 Task: Find connections with filter location Pedreira with filter topic #innovationwith filter profile language German with filter current company H.G. Infra Engineering Limited with filter school Ramnarain Ruia College - Mumbai with filter industry Solar Electric Power Generation with filter service category Property Management with filter keywords title Mental Health Counselor
Action: Mouse moved to (221, 307)
Screenshot: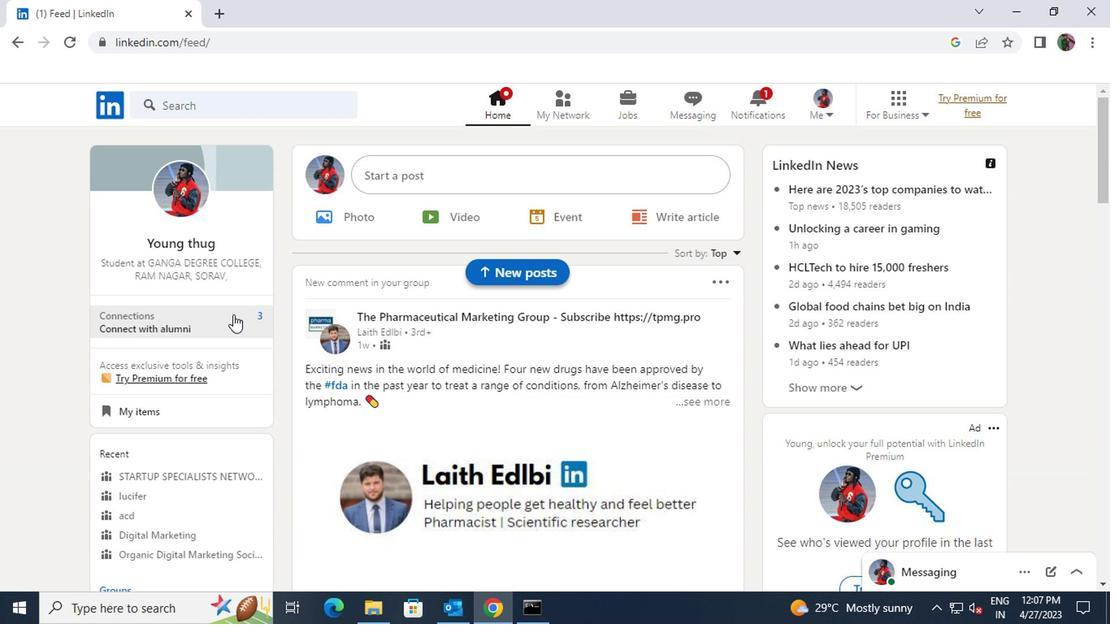 
Action: Mouse pressed left at (221, 307)
Screenshot: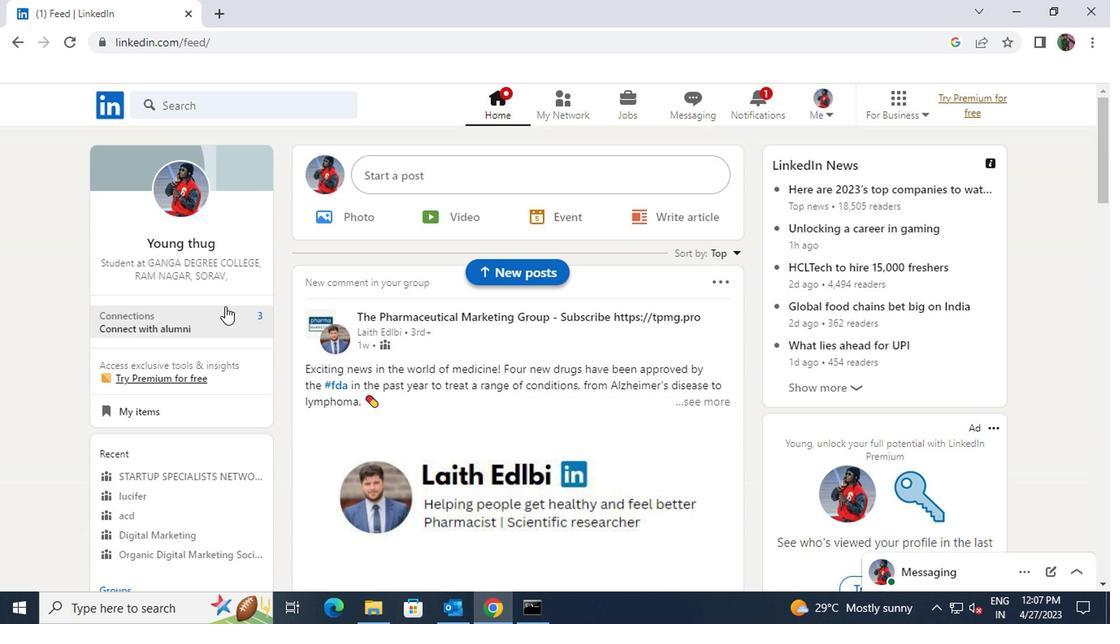 
Action: Mouse moved to (243, 187)
Screenshot: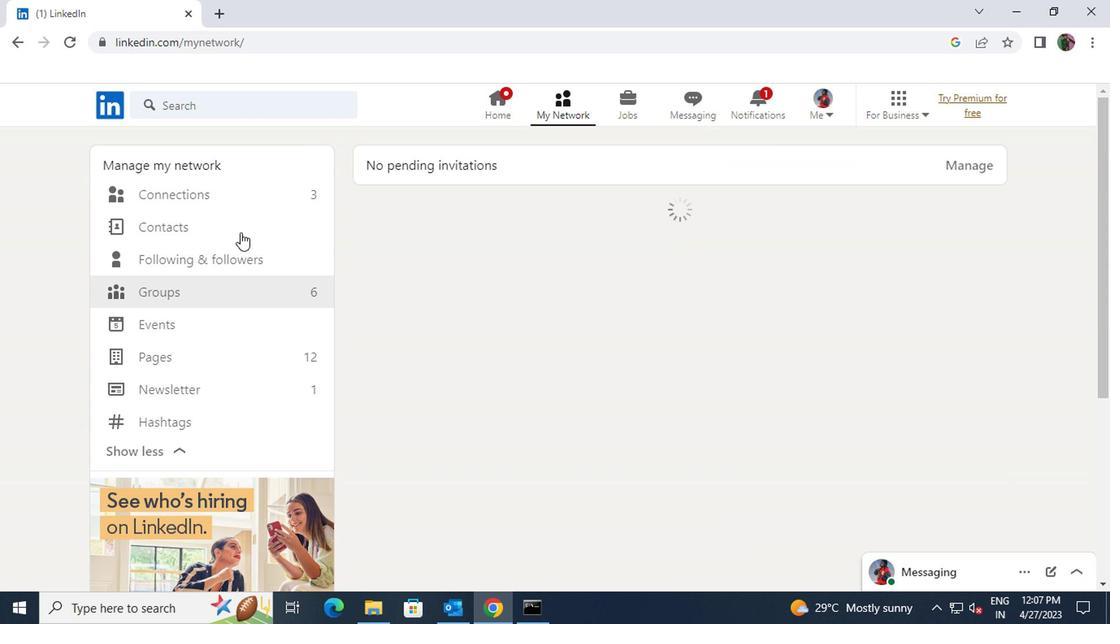 
Action: Mouse pressed left at (243, 187)
Screenshot: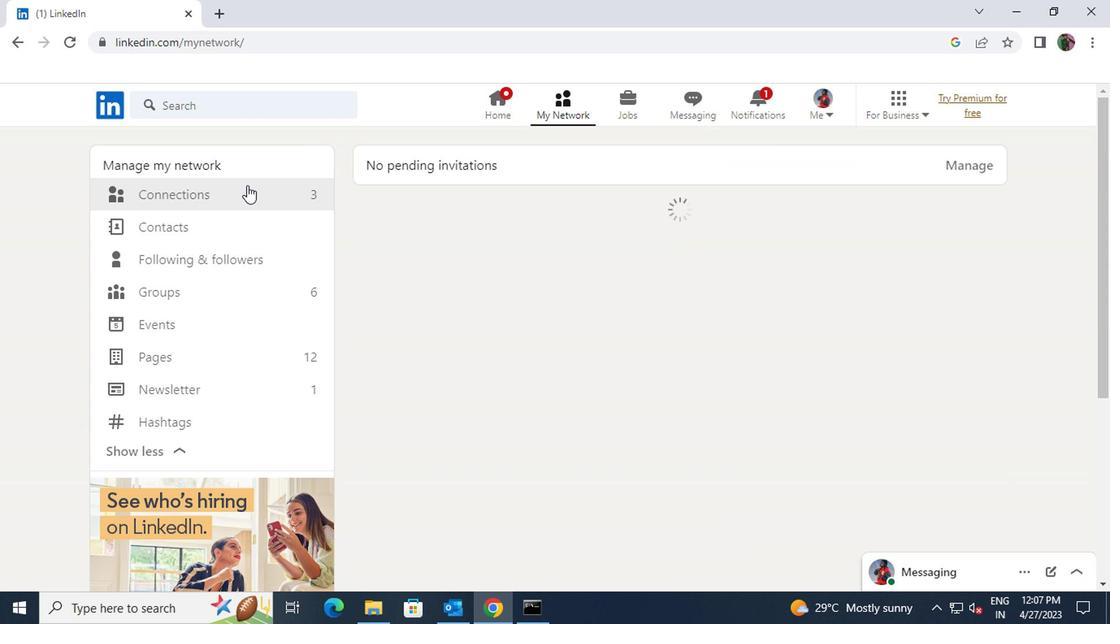 
Action: Mouse moved to (671, 201)
Screenshot: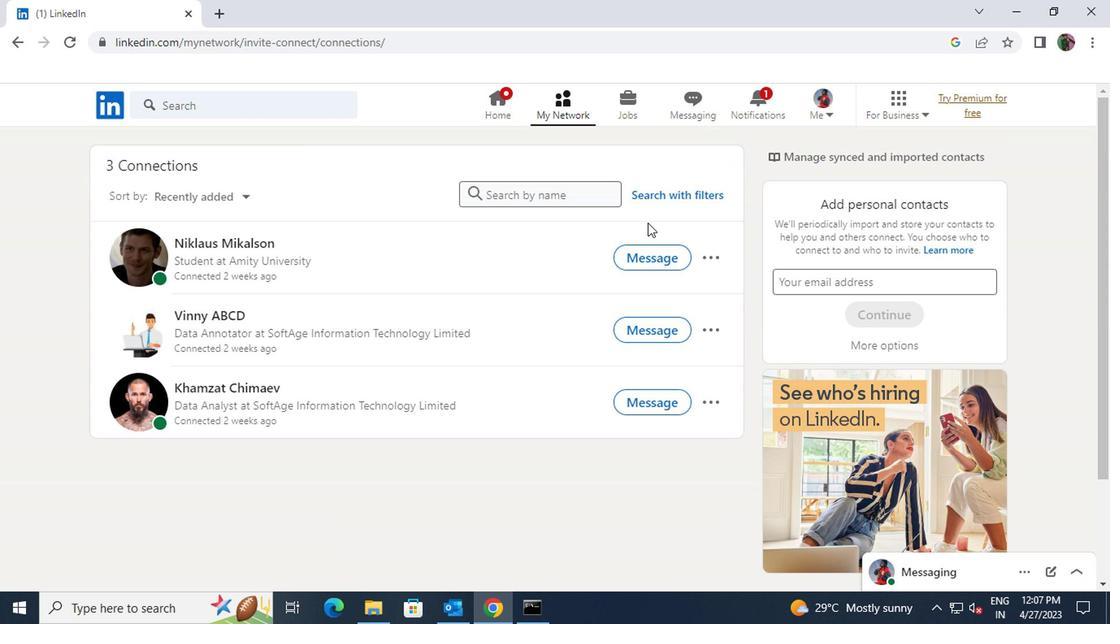 
Action: Mouse pressed left at (671, 201)
Screenshot: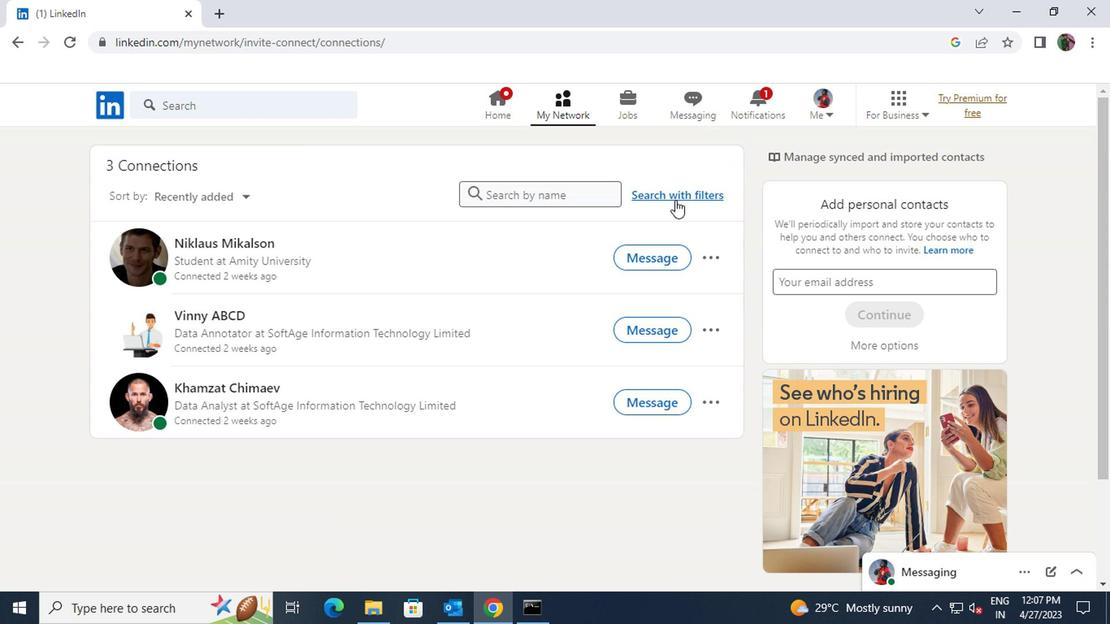 
Action: Mouse moved to (609, 154)
Screenshot: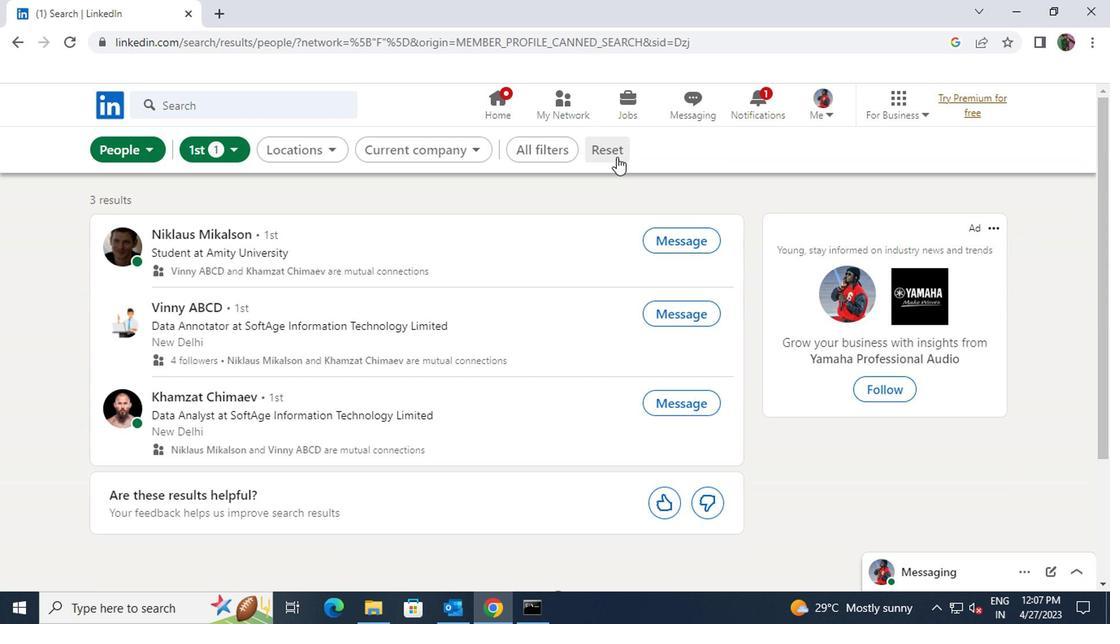 
Action: Mouse pressed left at (609, 154)
Screenshot: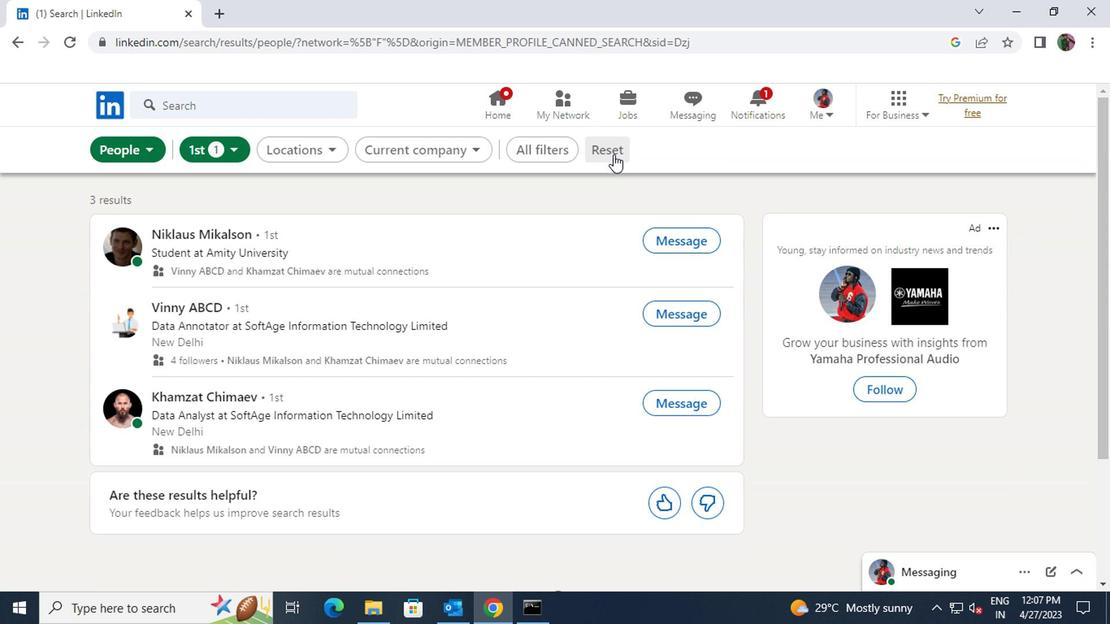 
Action: Mouse moved to (591, 148)
Screenshot: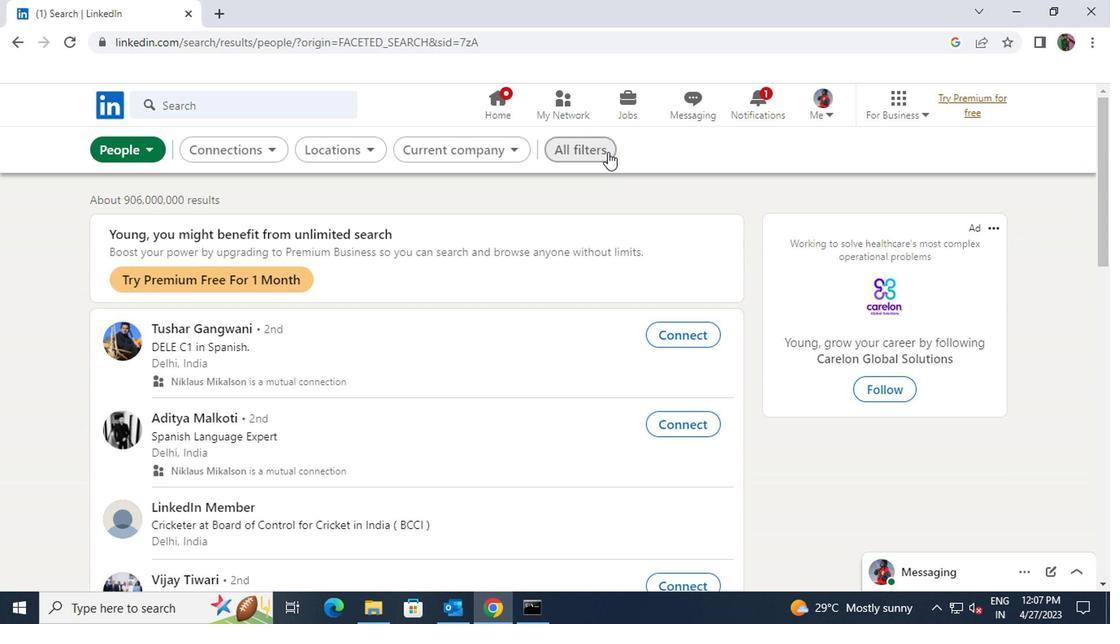 
Action: Mouse pressed left at (591, 148)
Screenshot: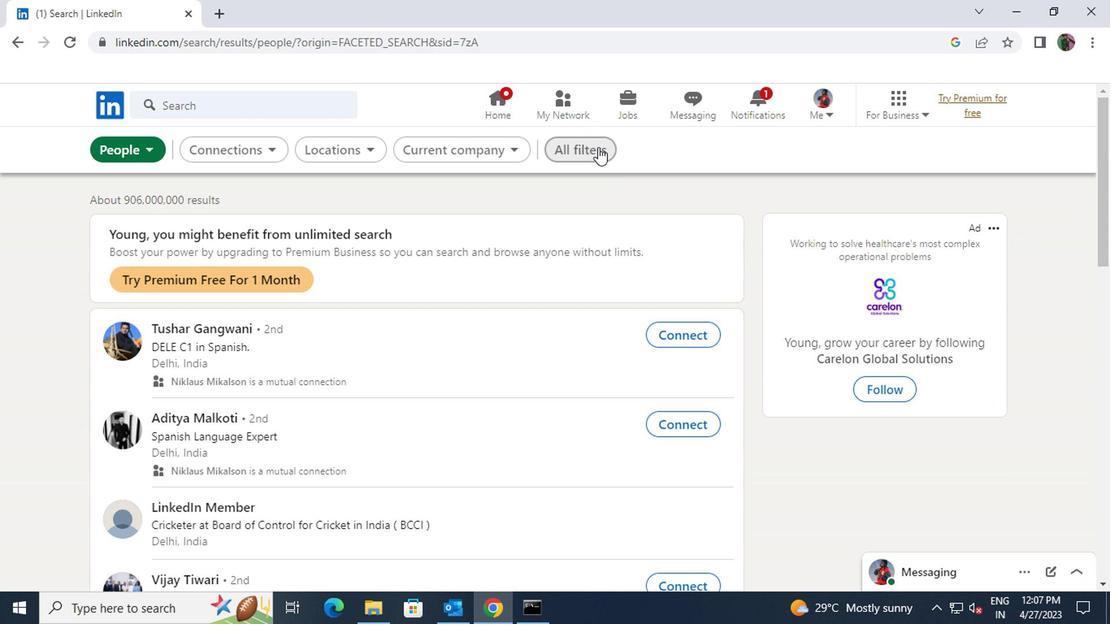 
Action: Mouse moved to (853, 357)
Screenshot: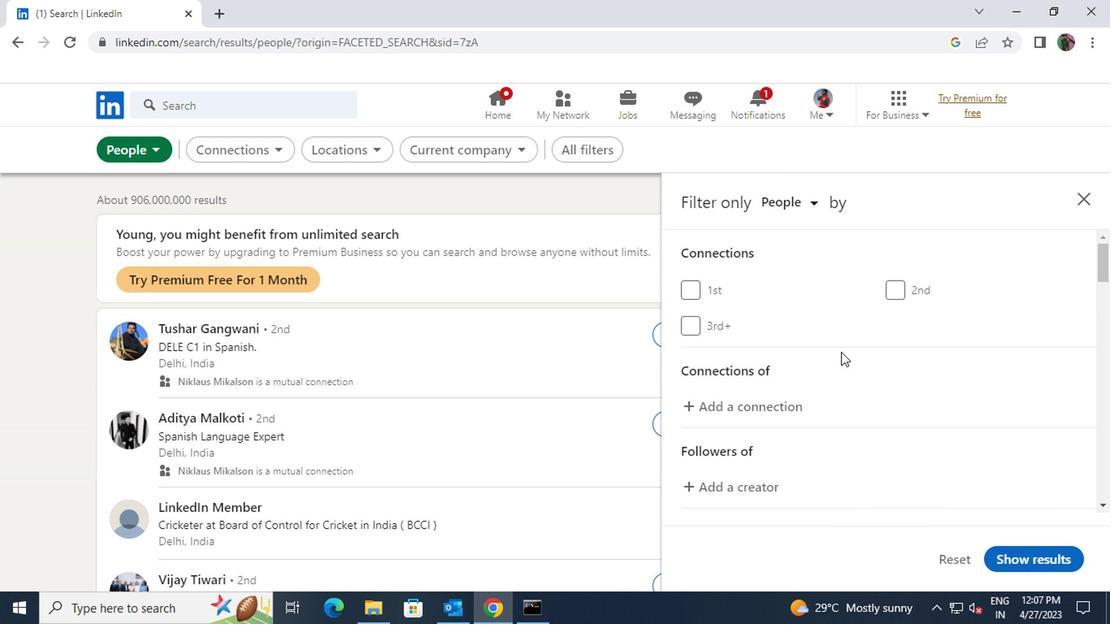 
Action: Mouse scrolled (853, 356) with delta (0, -1)
Screenshot: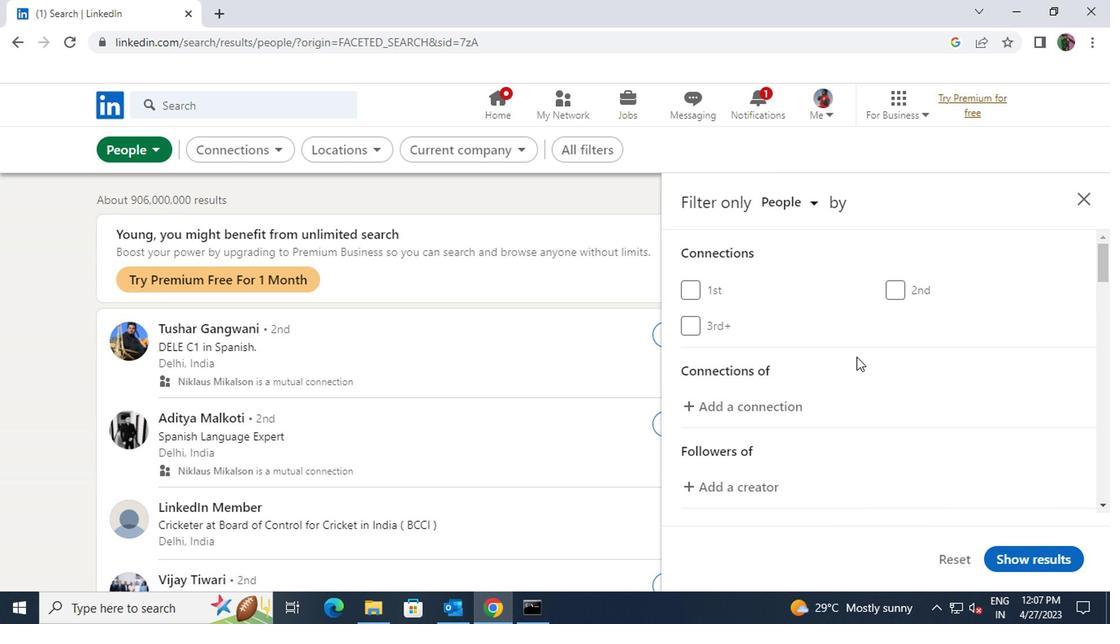 
Action: Mouse moved to (856, 357)
Screenshot: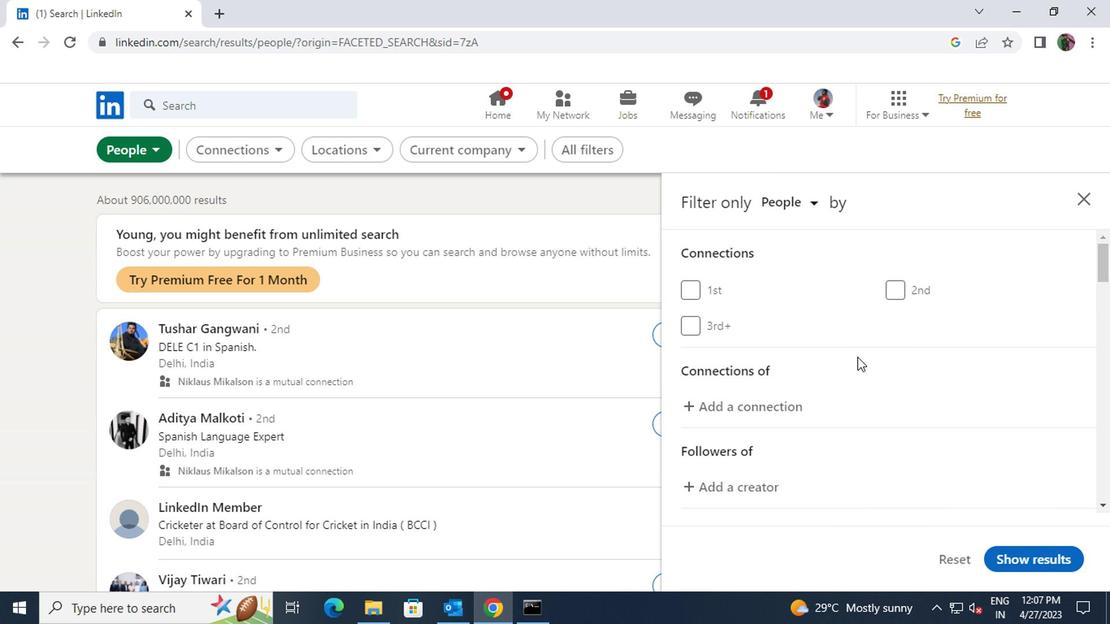 
Action: Mouse scrolled (856, 356) with delta (0, -1)
Screenshot: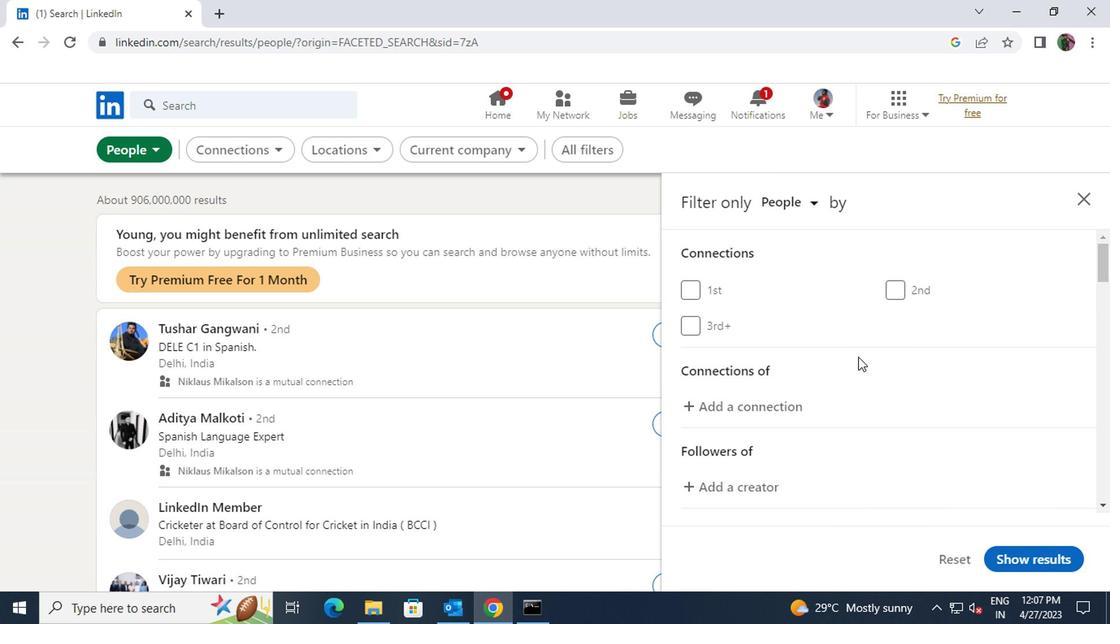 
Action: Mouse scrolled (856, 356) with delta (0, -1)
Screenshot: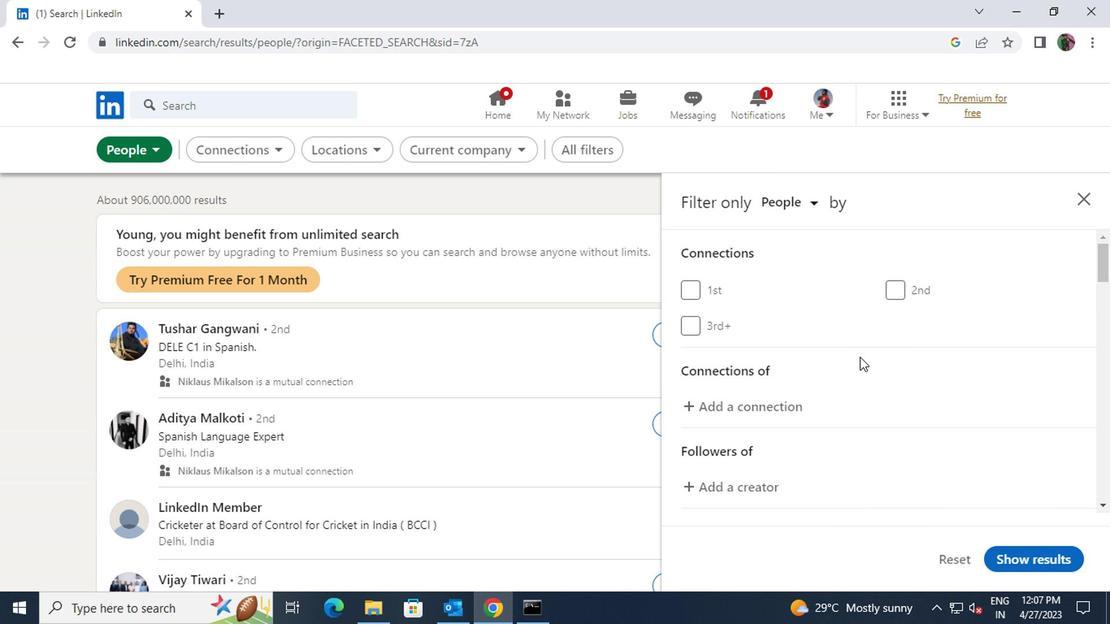 
Action: Mouse scrolled (856, 356) with delta (0, -1)
Screenshot: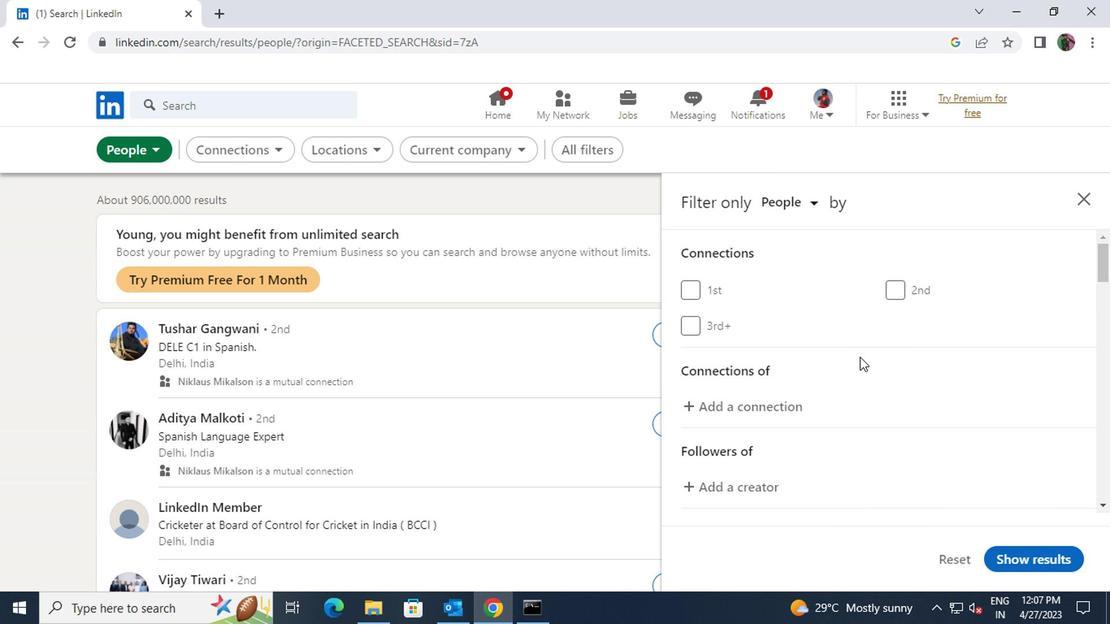 
Action: Mouse moved to (897, 313)
Screenshot: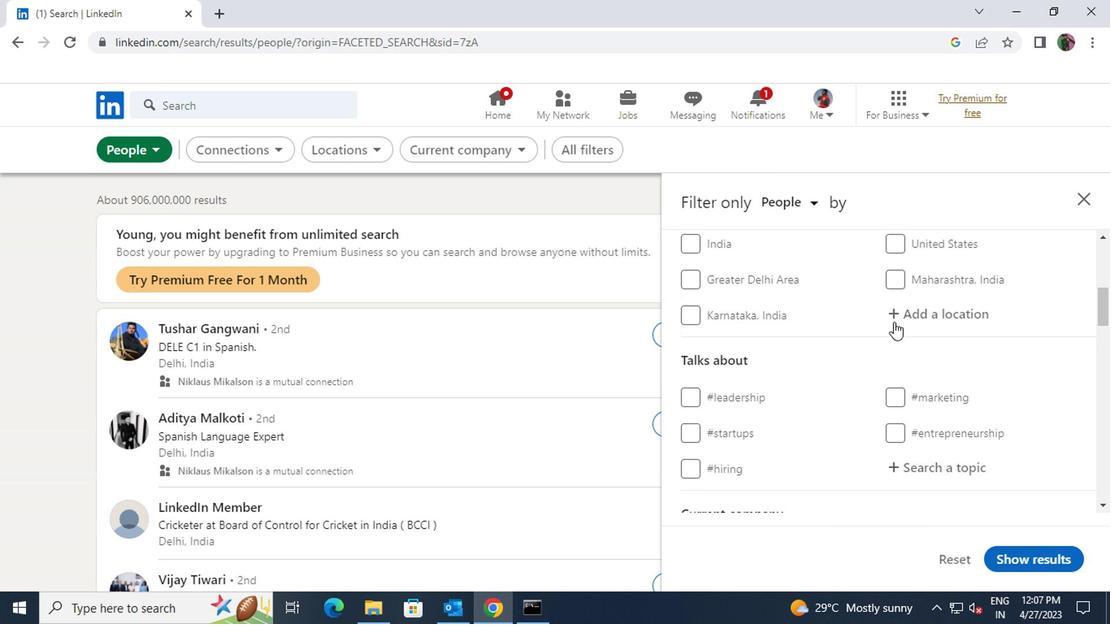
Action: Mouse pressed left at (897, 313)
Screenshot: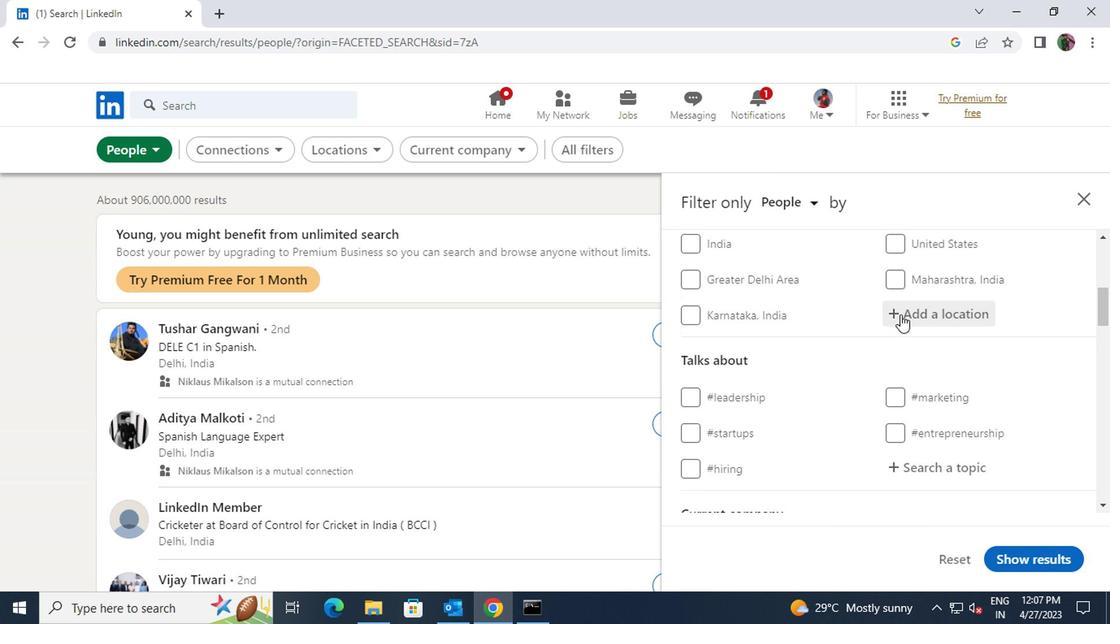
Action: Key pressed <Key.shift>PEDRE
Screenshot: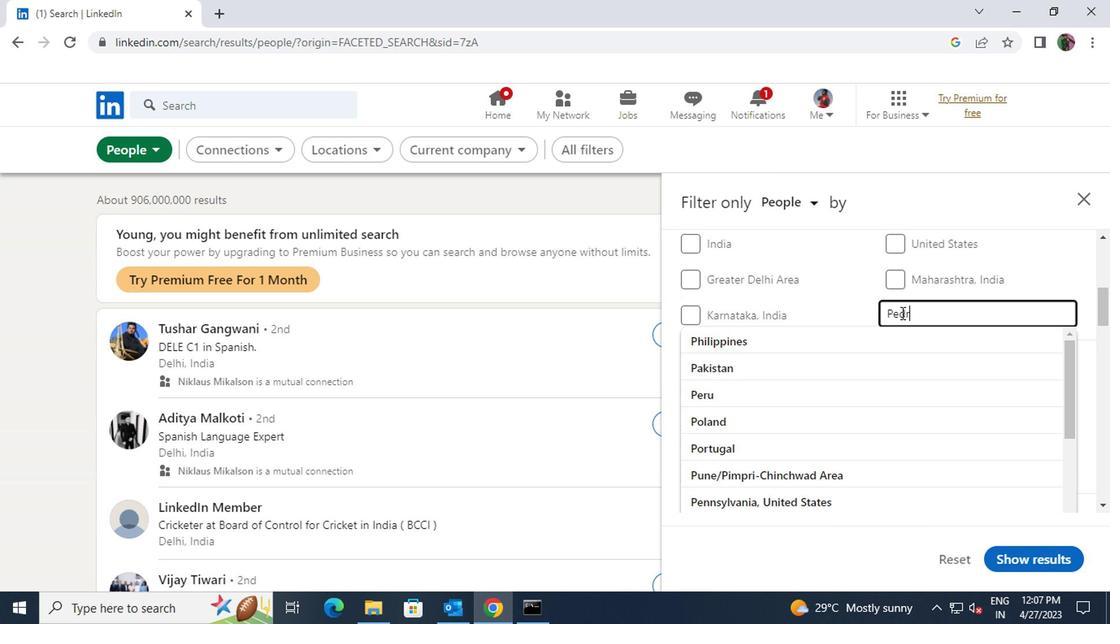 
Action: Mouse moved to (893, 339)
Screenshot: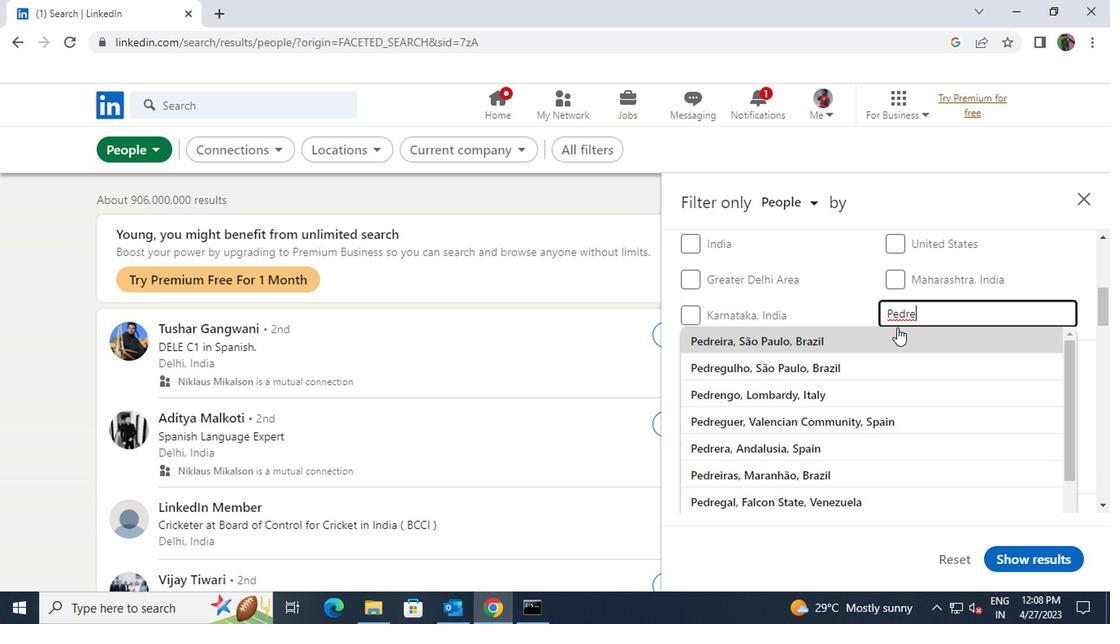
Action: Mouse pressed left at (893, 339)
Screenshot: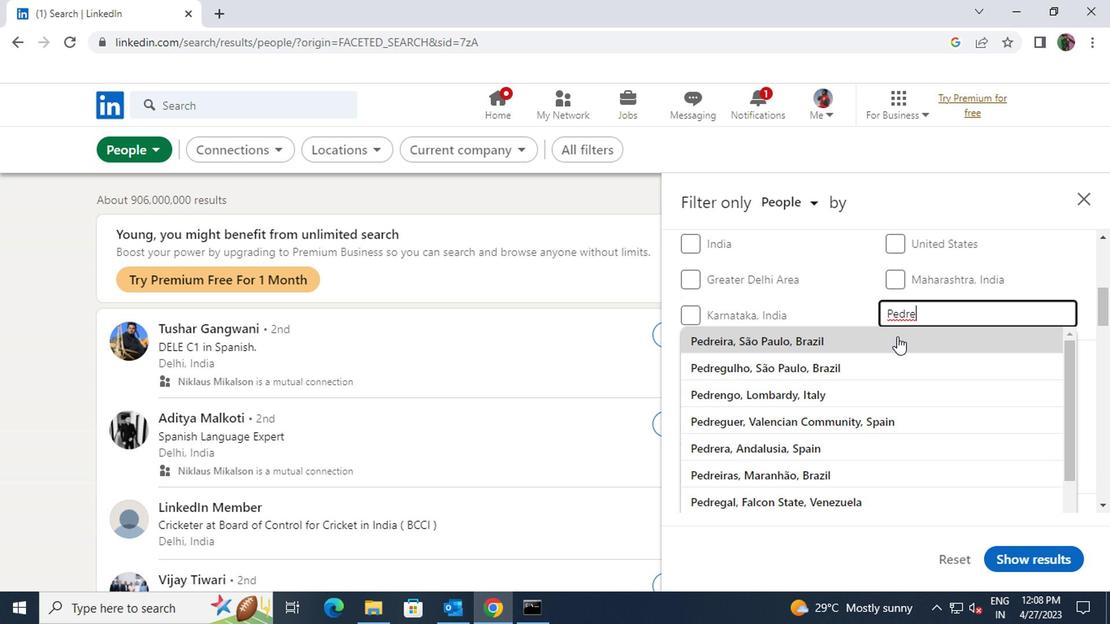 
Action: Mouse scrolled (893, 338) with delta (0, 0)
Screenshot: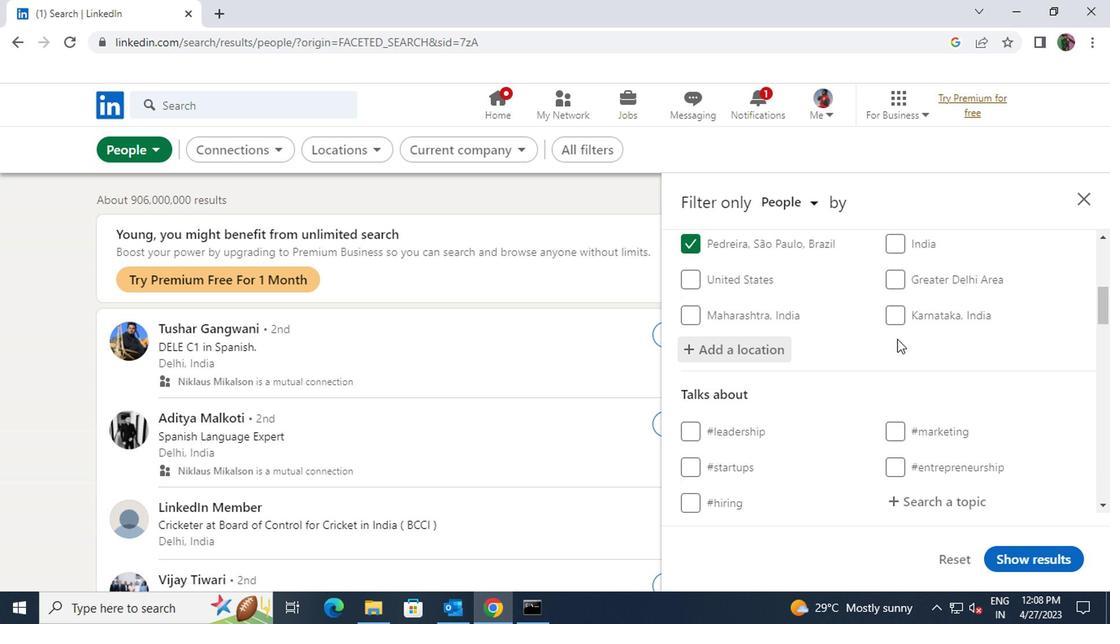 
Action: Mouse scrolled (893, 338) with delta (0, 0)
Screenshot: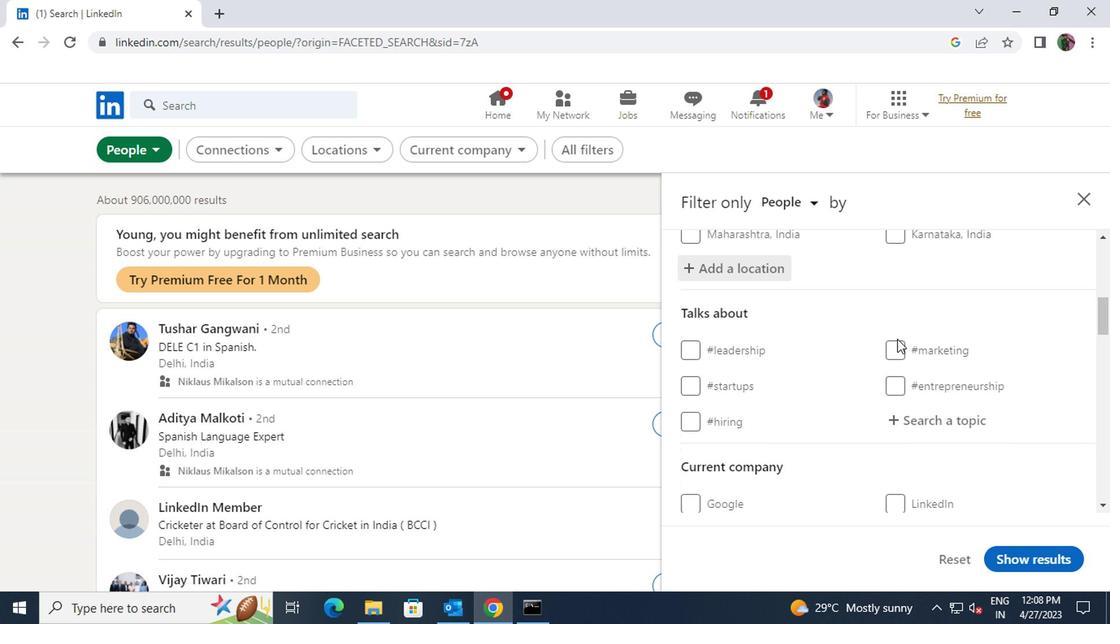 
Action: Mouse pressed left at (893, 339)
Screenshot: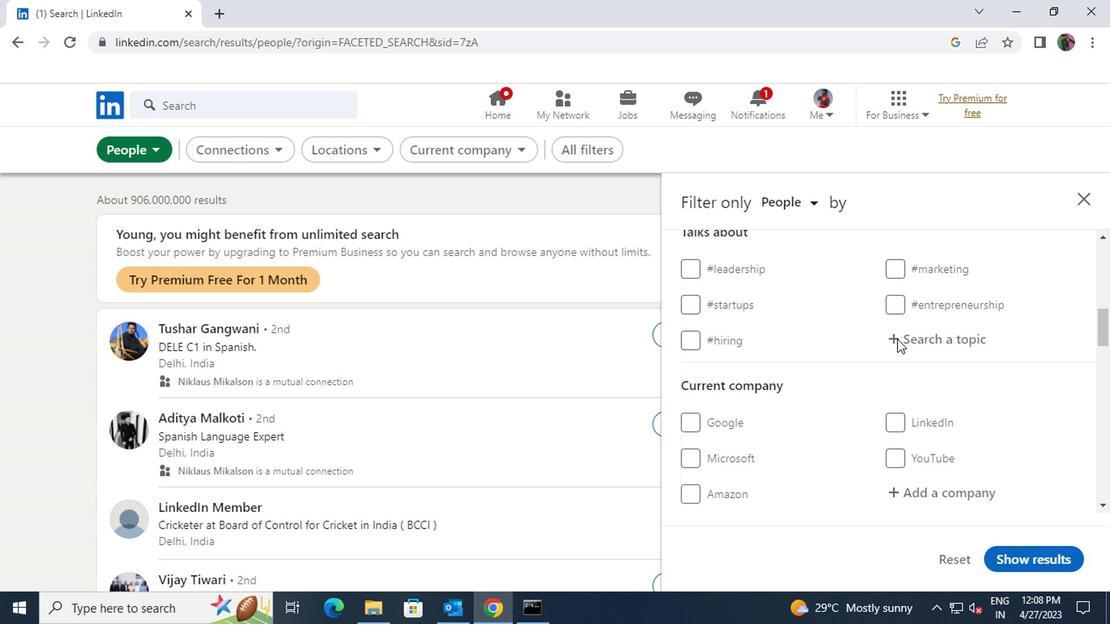 
Action: Key pressed <Key.shift><Key.shift>#<Key.shift>INNOVATIONWITH
Screenshot: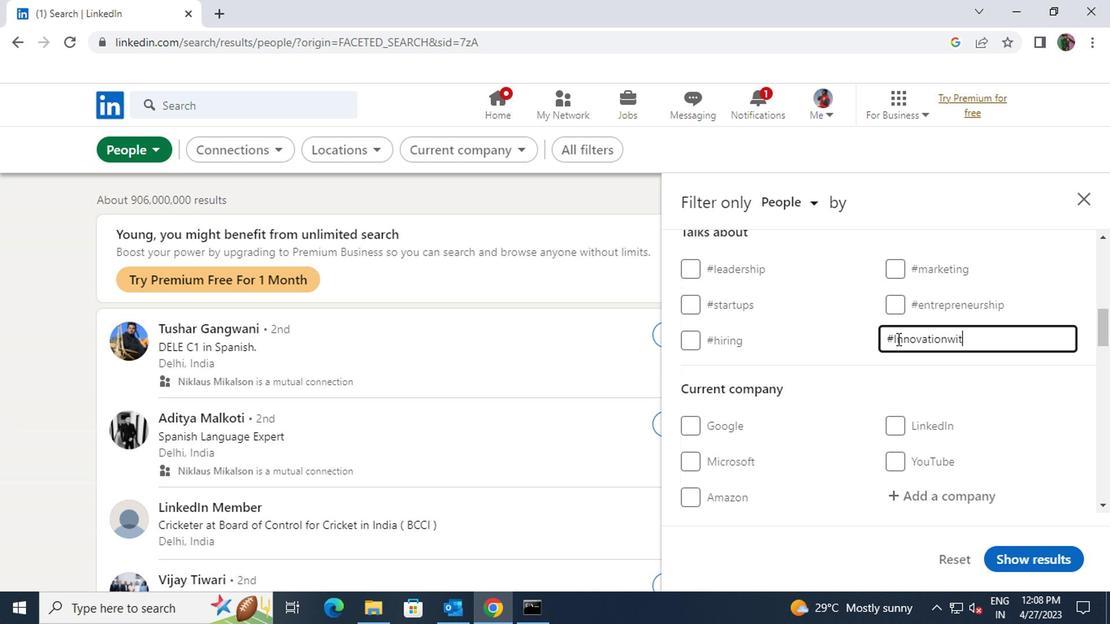 
Action: Mouse scrolled (893, 338) with delta (0, 0)
Screenshot: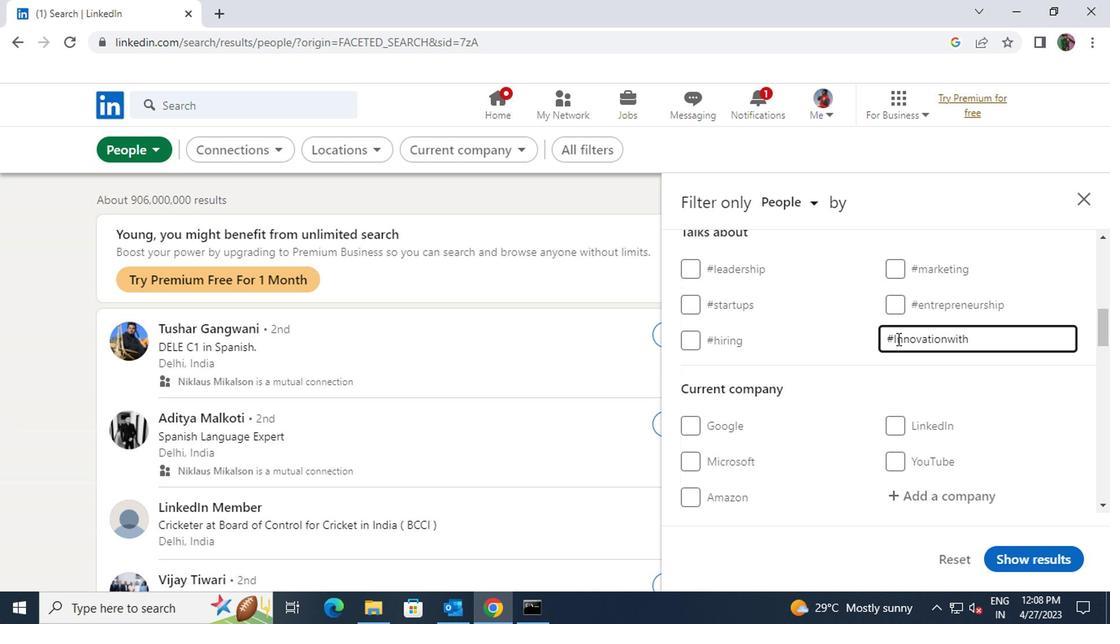 
Action: Mouse moved to (908, 415)
Screenshot: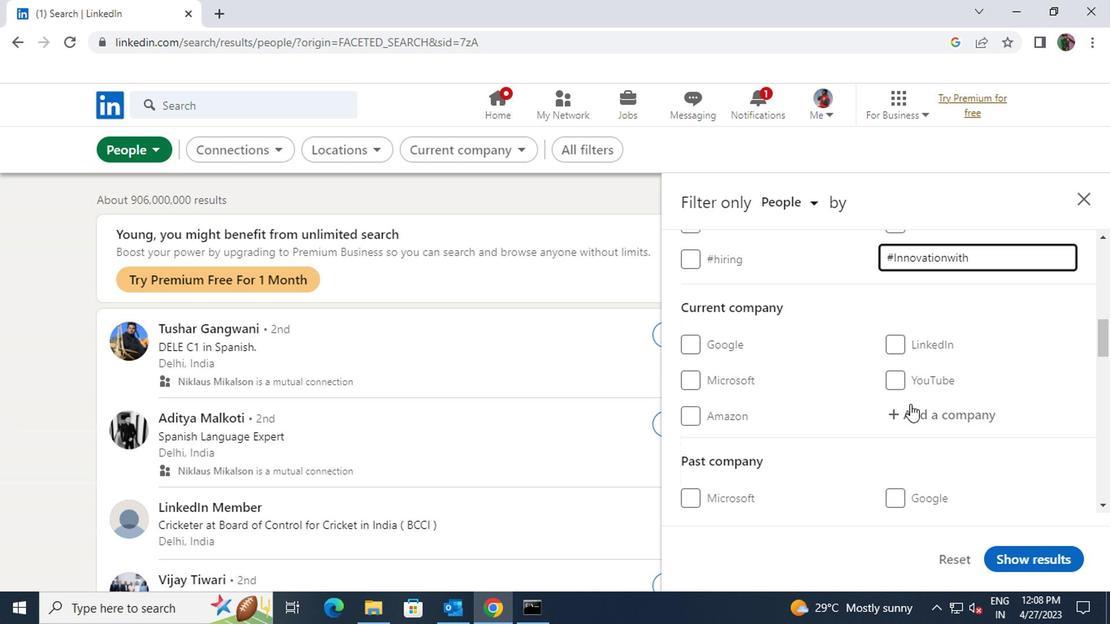 
Action: Mouse pressed left at (908, 415)
Screenshot: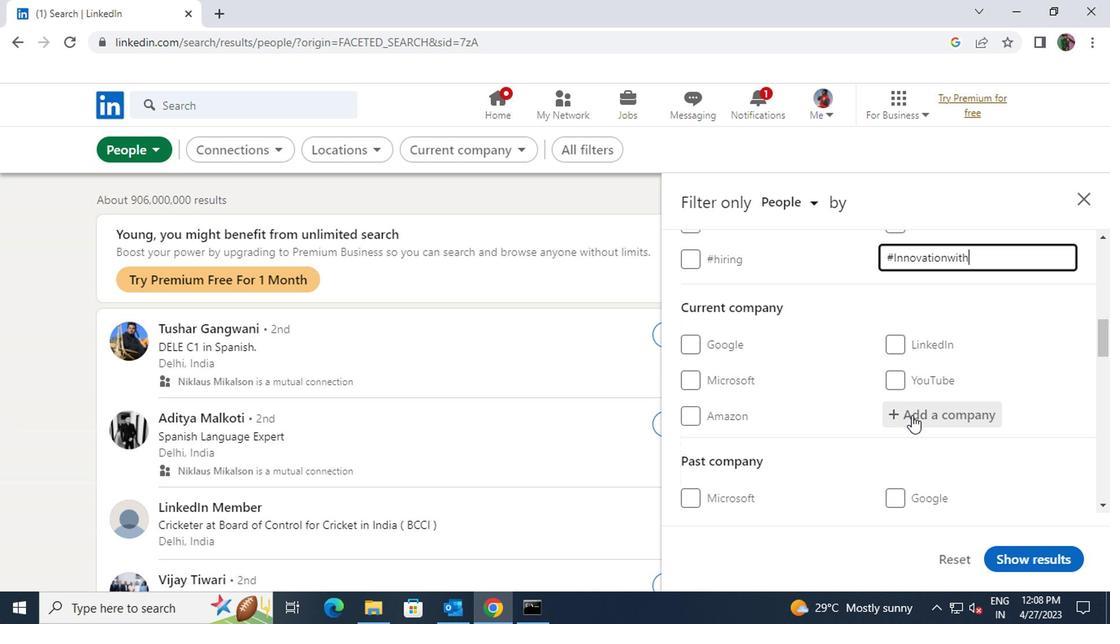 
Action: Key pressed <Key.shift><Key.shift><Key.shift><Key.shift><Key.shift><Key.shift><Key.shift>H.G<Key.space>INFRA
Screenshot: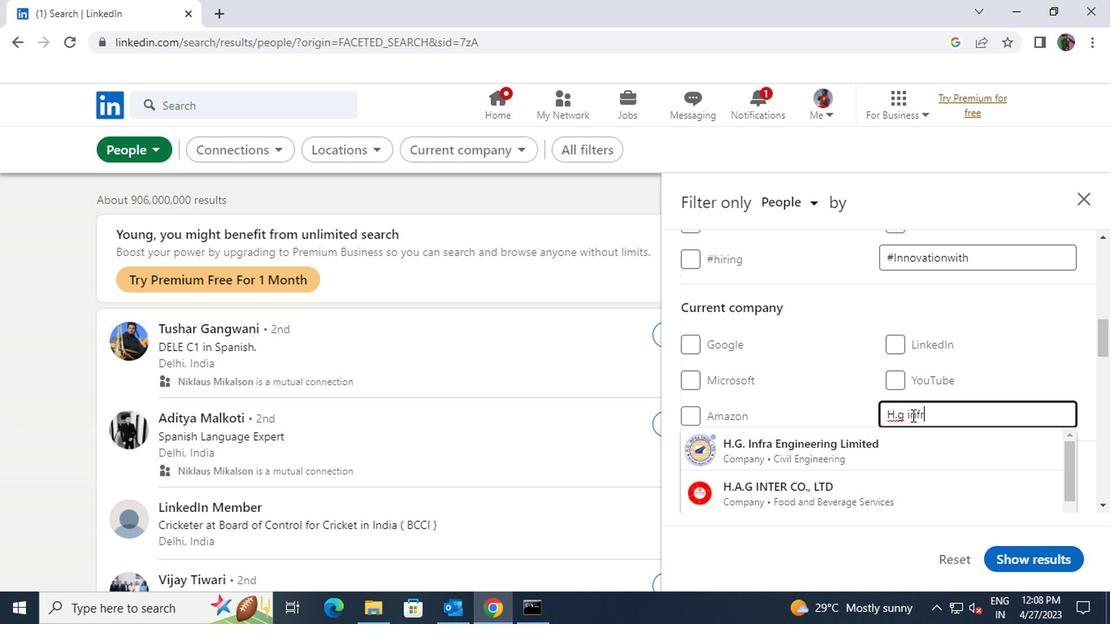 
Action: Mouse moved to (902, 435)
Screenshot: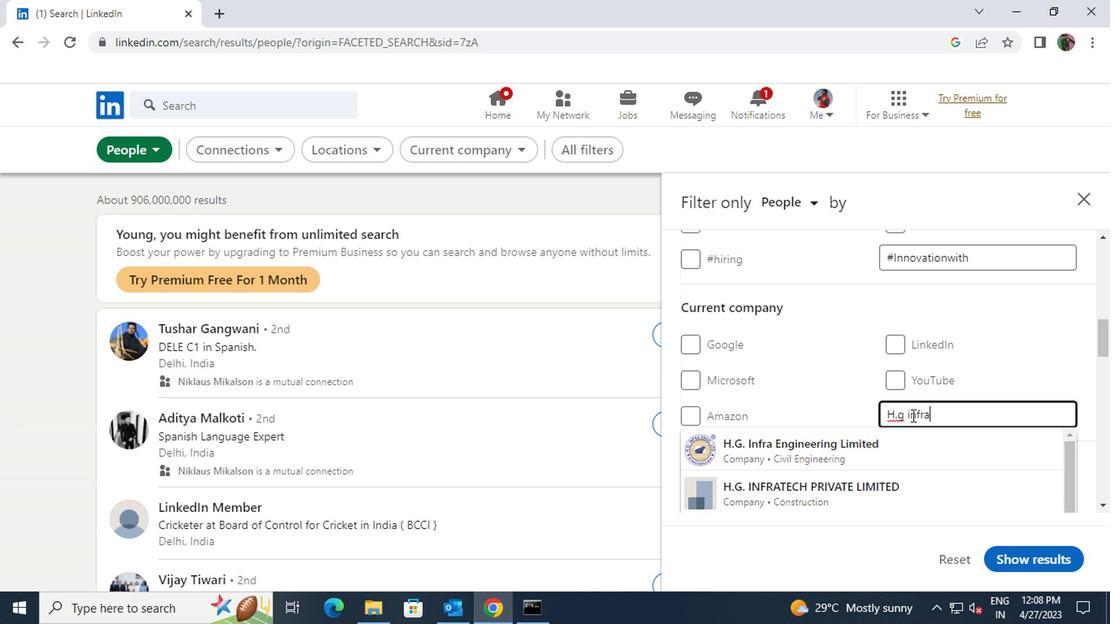 
Action: Mouse pressed left at (902, 435)
Screenshot: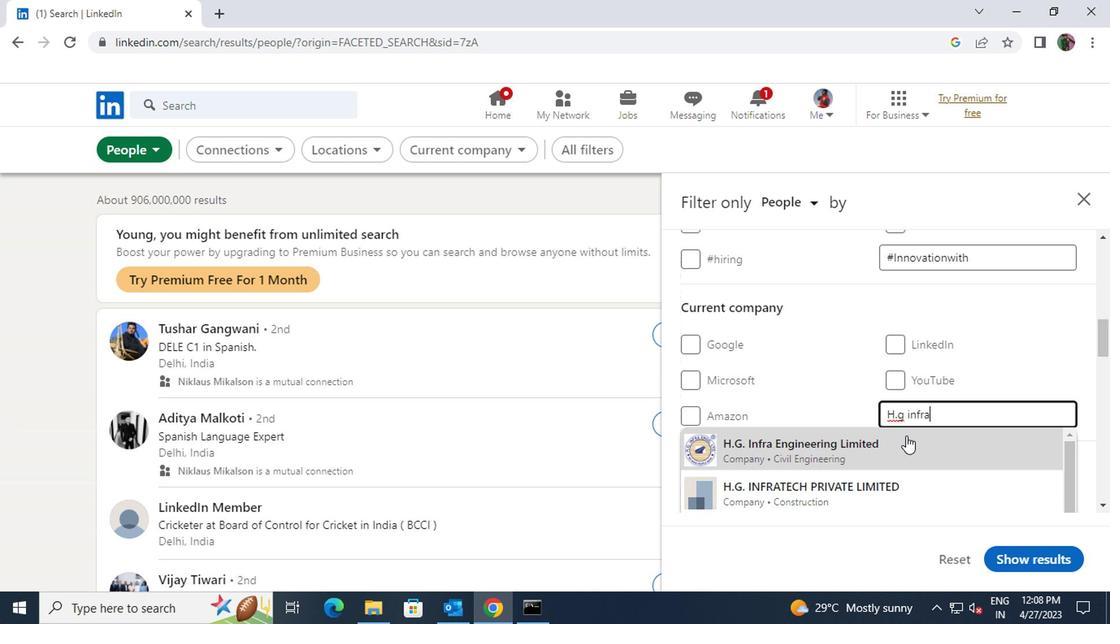 
Action: Mouse scrolled (902, 434) with delta (0, -1)
Screenshot: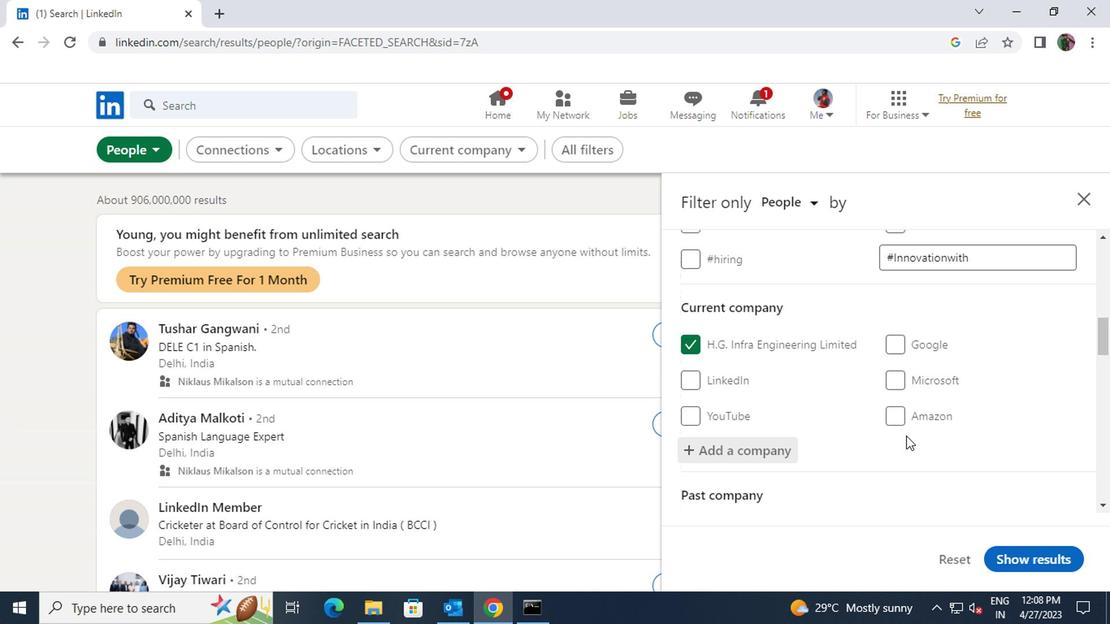 
Action: Mouse scrolled (902, 434) with delta (0, -1)
Screenshot: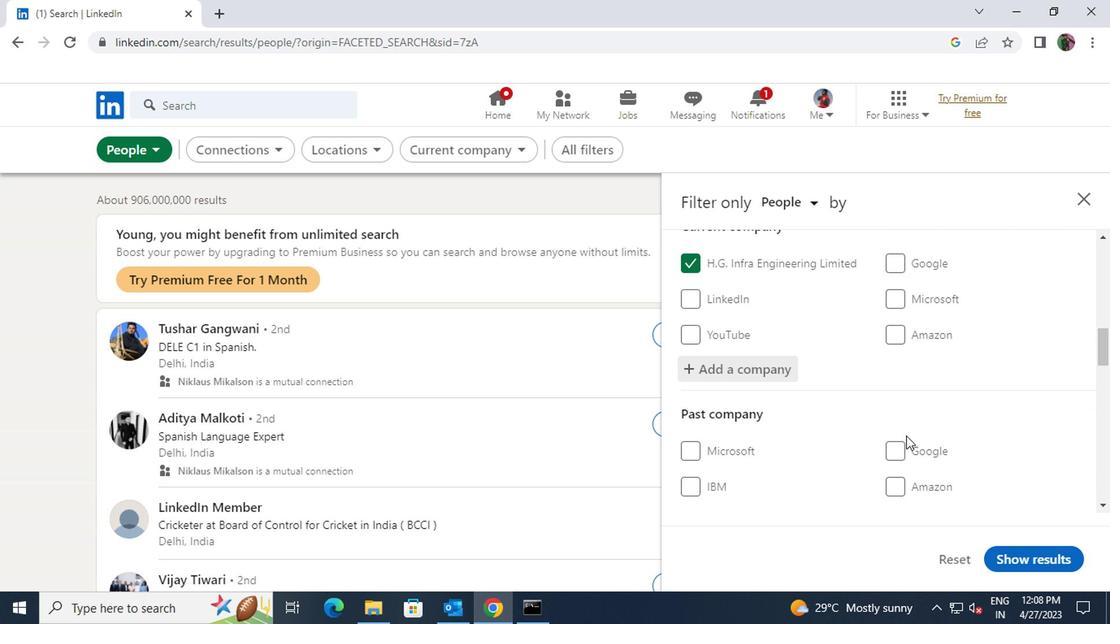 
Action: Mouse scrolled (902, 434) with delta (0, -1)
Screenshot: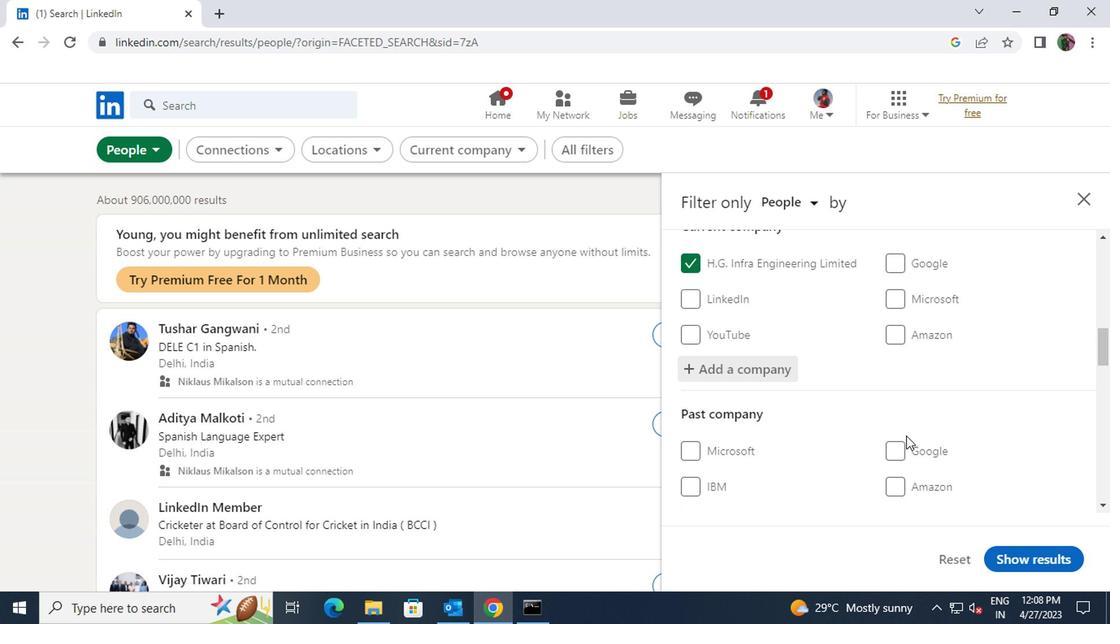 
Action: Mouse scrolled (902, 434) with delta (0, -1)
Screenshot: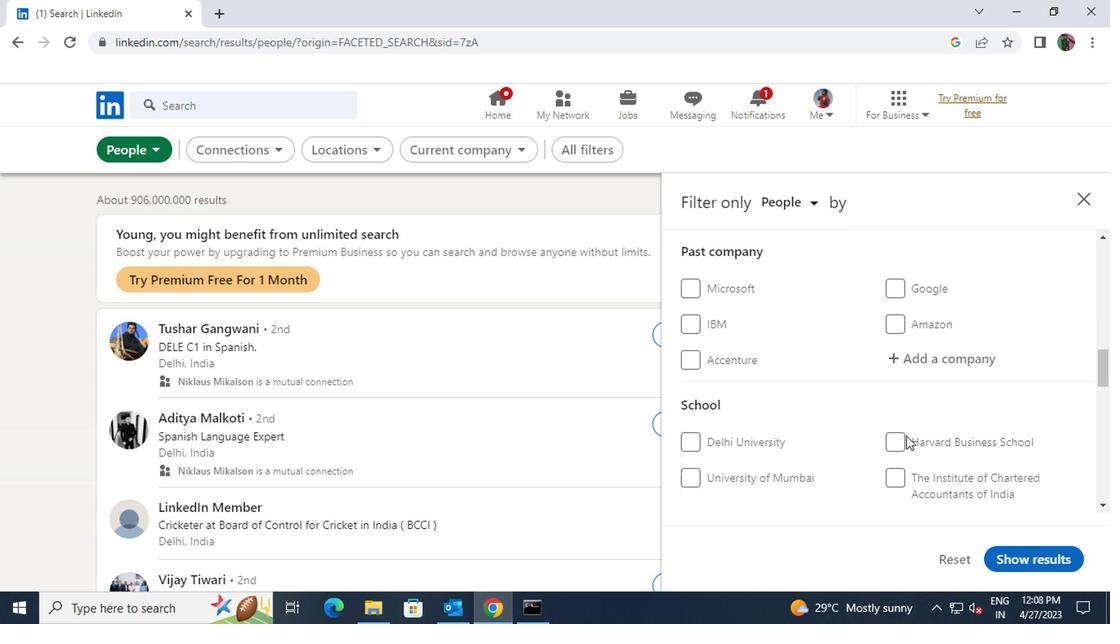 
Action: Mouse moved to (905, 439)
Screenshot: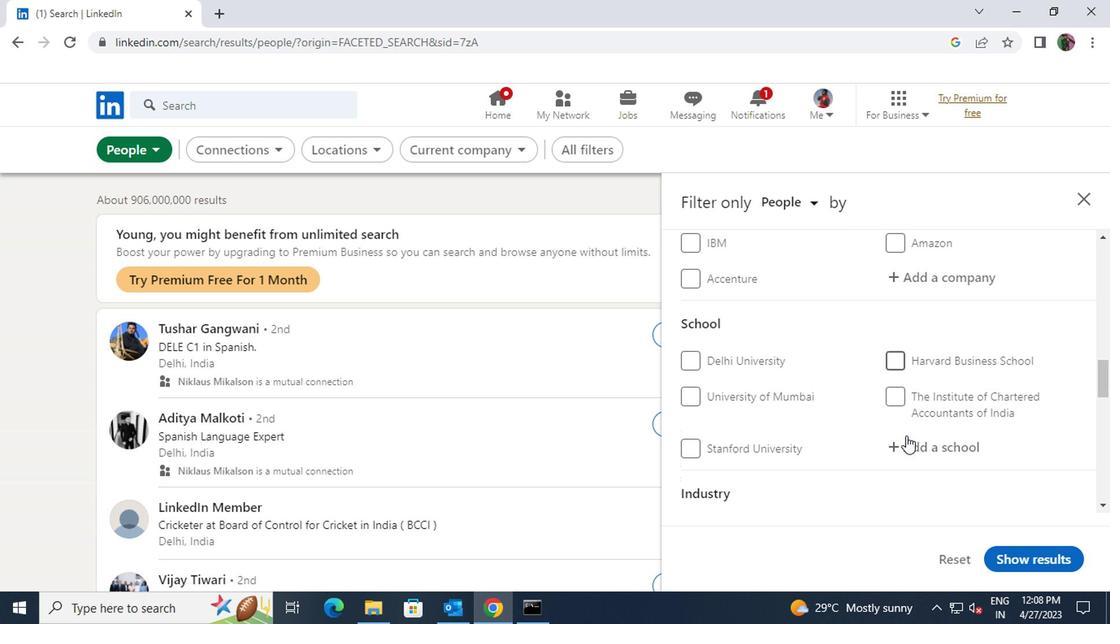 
Action: Mouse pressed left at (905, 439)
Screenshot: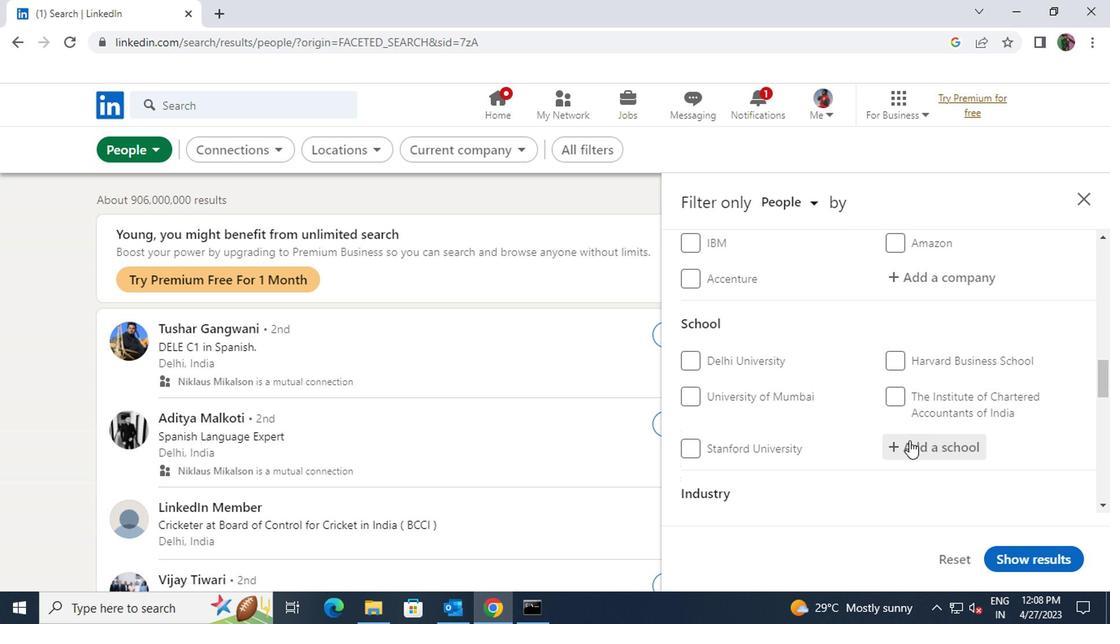 
Action: Key pressed <Key.shift>RAMNAR
Screenshot: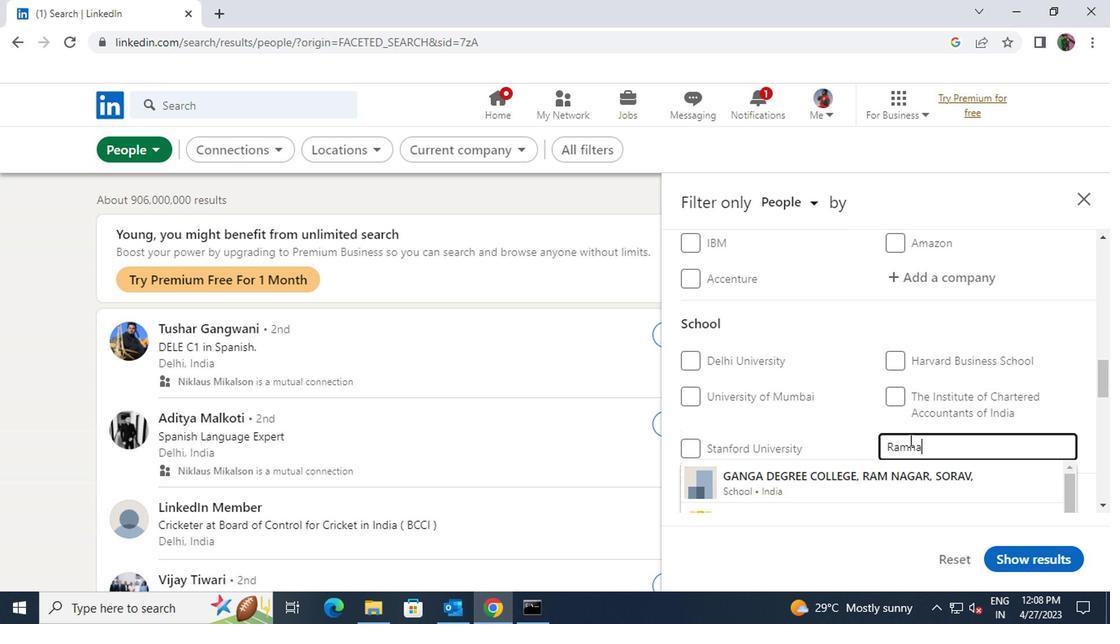 
Action: Mouse moved to (909, 485)
Screenshot: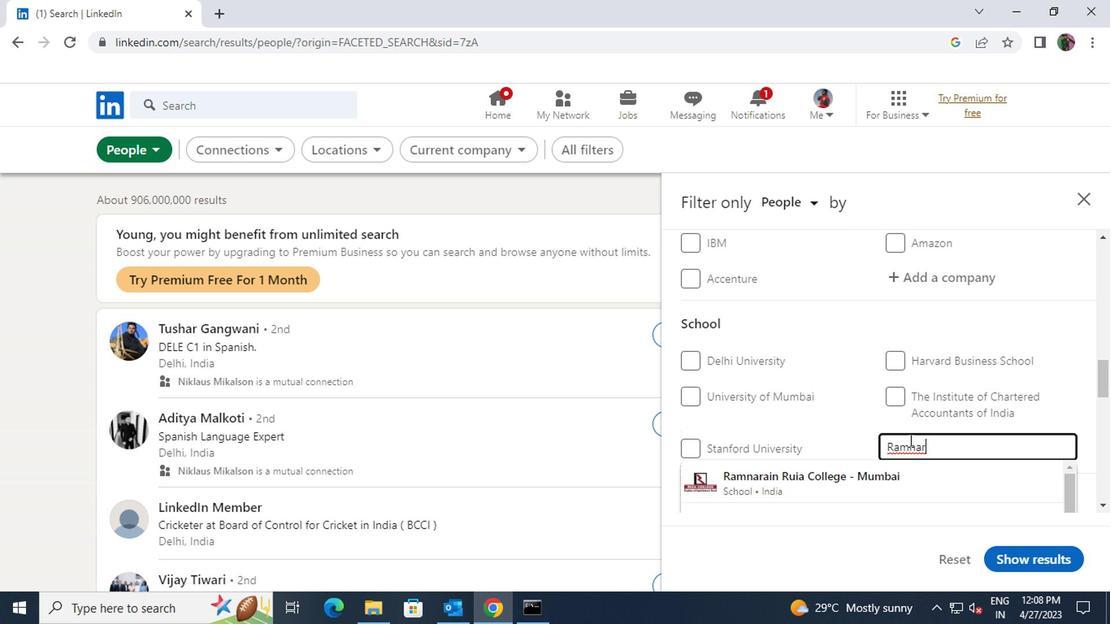 
Action: Mouse pressed left at (909, 485)
Screenshot: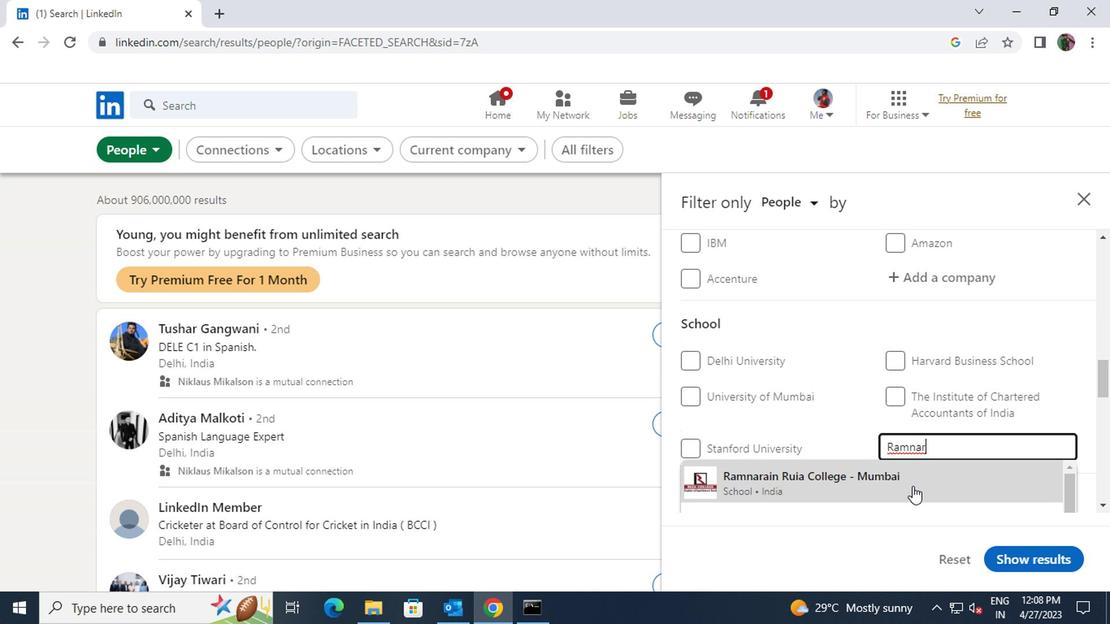 
Action: Mouse moved to (905, 482)
Screenshot: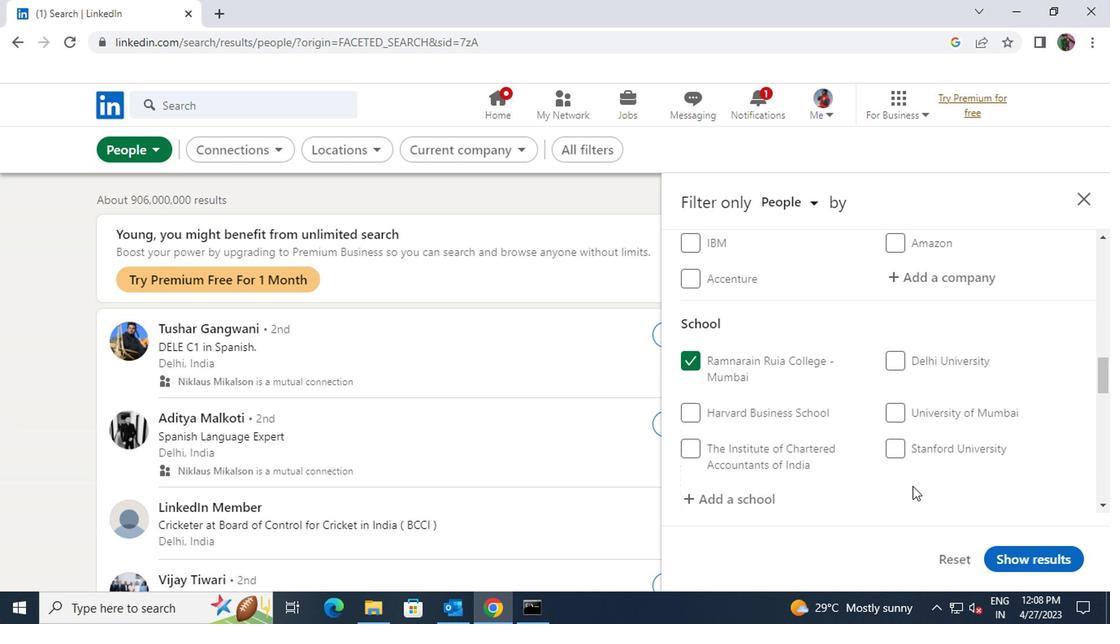 
Action: Mouse scrolled (905, 482) with delta (0, 0)
Screenshot: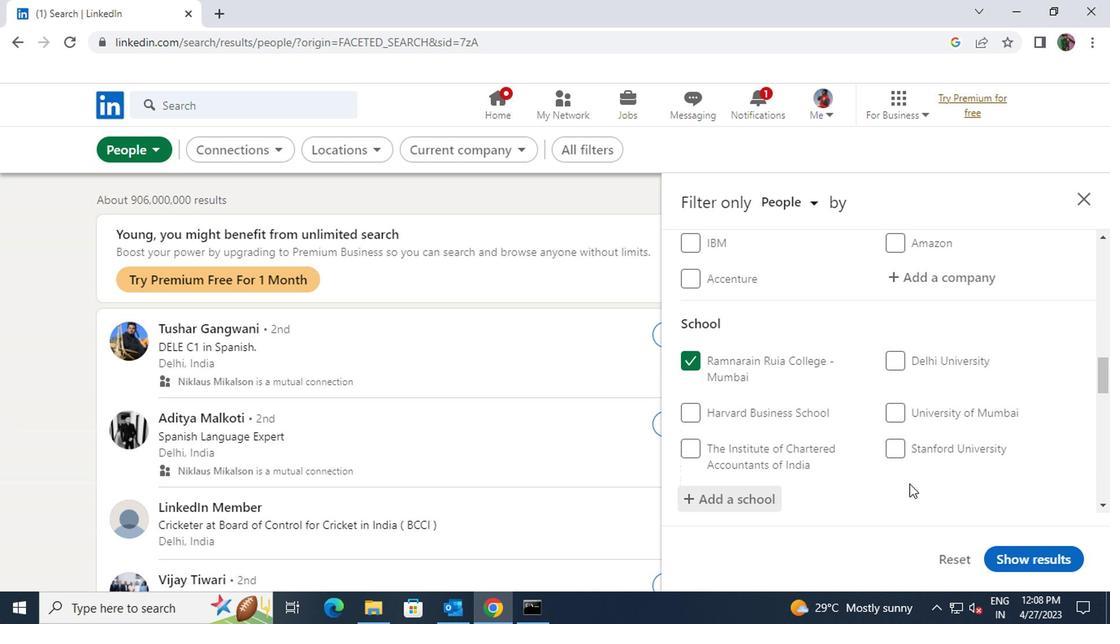 
Action: Mouse scrolled (905, 482) with delta (0, 0)
Screenshot: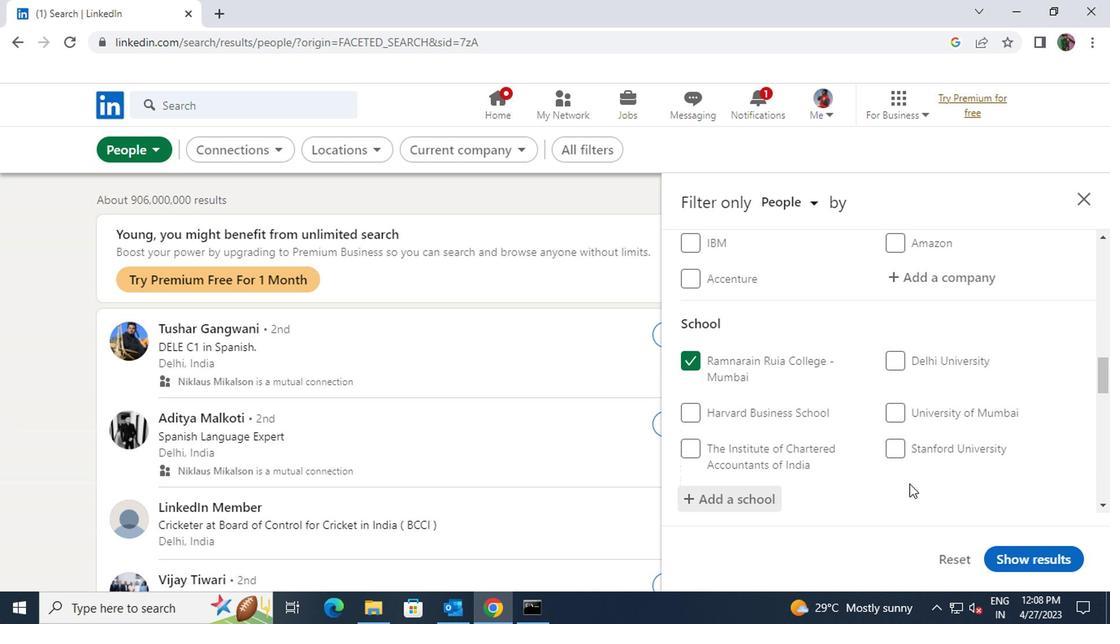
Action: Mouse scrolled (905, 482) with delta (0, 0)
Screenshot: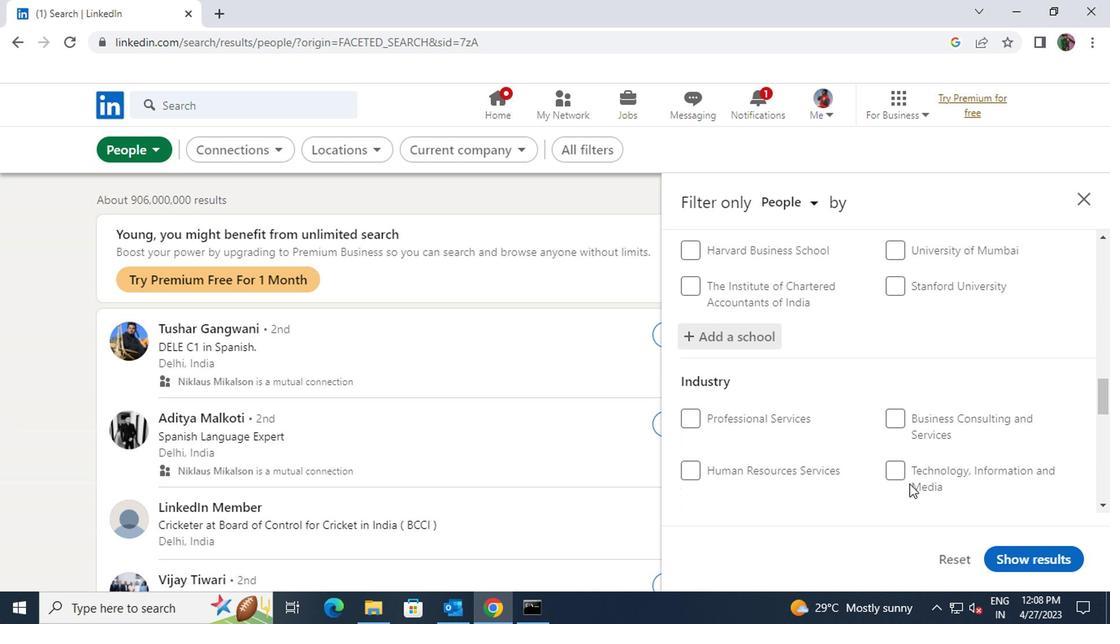
Action: Mouse moved to (914, 445)
Screenshot: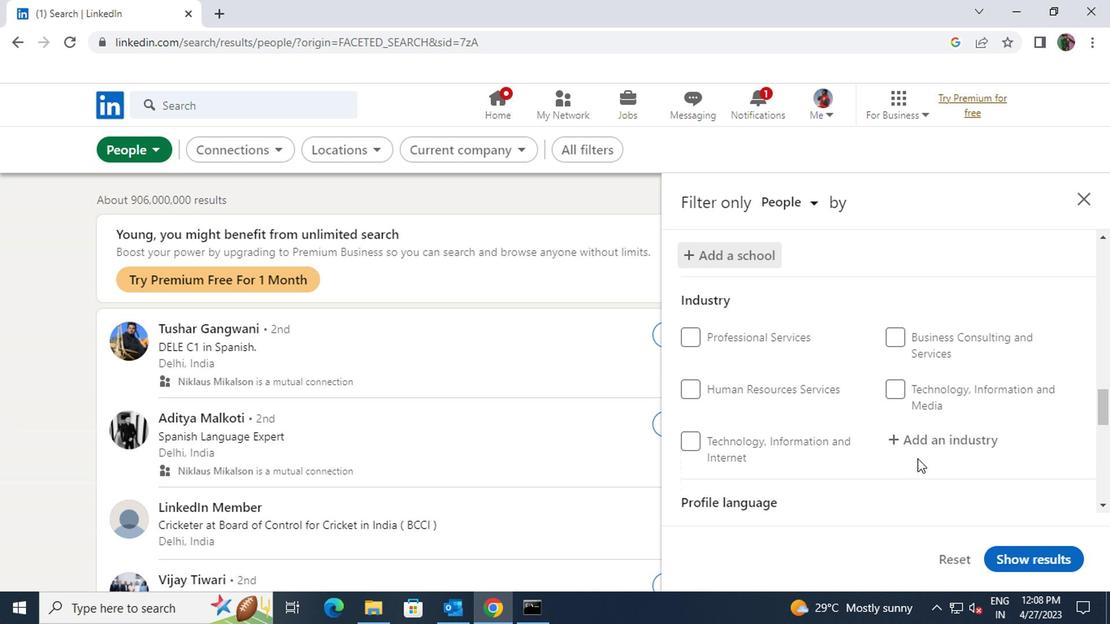 
Action: Mouse pressed left at (914, 445)
Screenshot: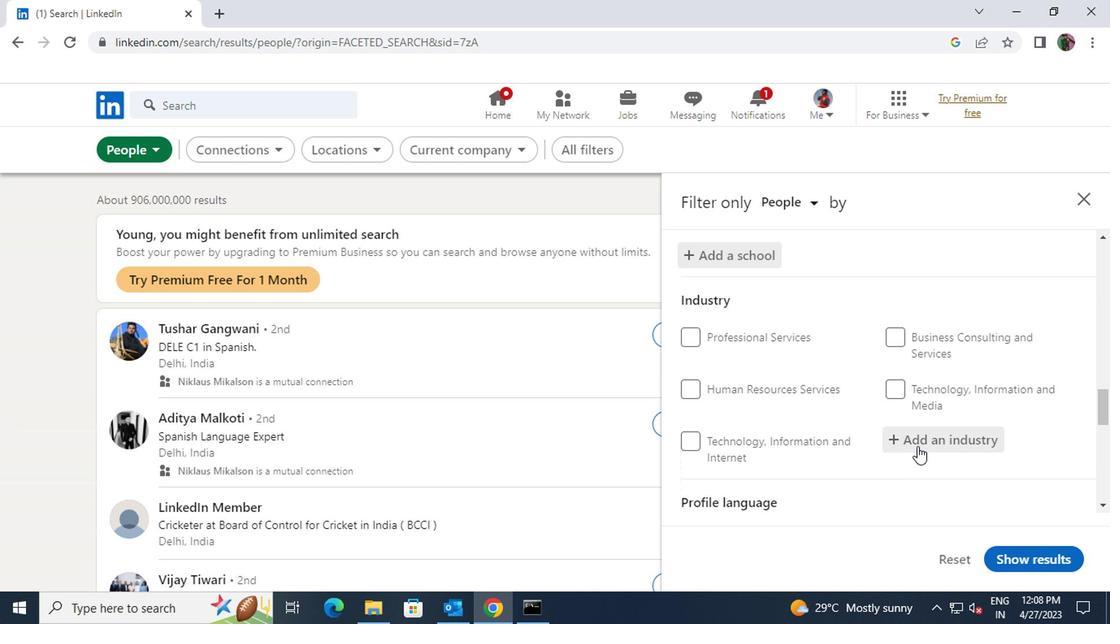 
Action: Key pressed <Key.shift>SOLAR
Screenshot: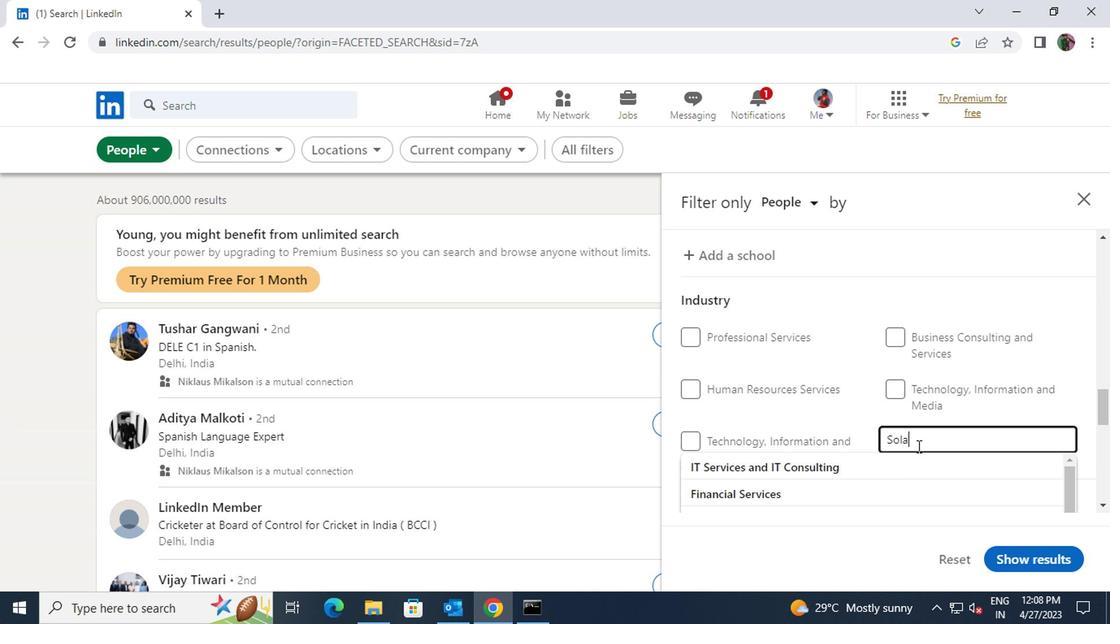 
Action: Mouse moved to (907, 452)
Screenshot: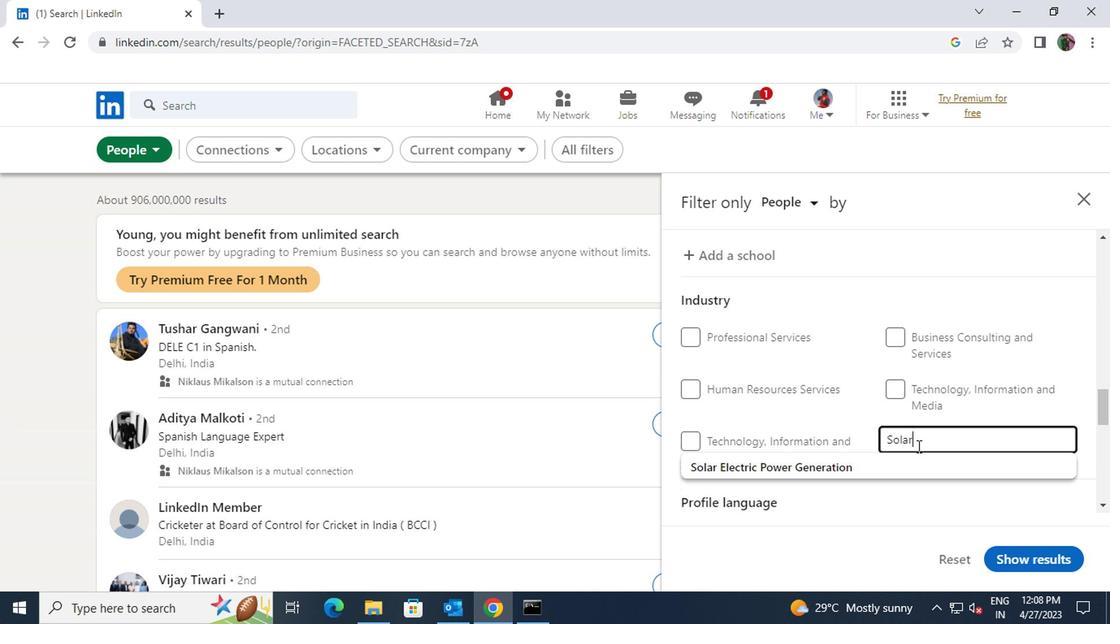 
Action: Mouse pressed left at (907, 452)
Screenshot: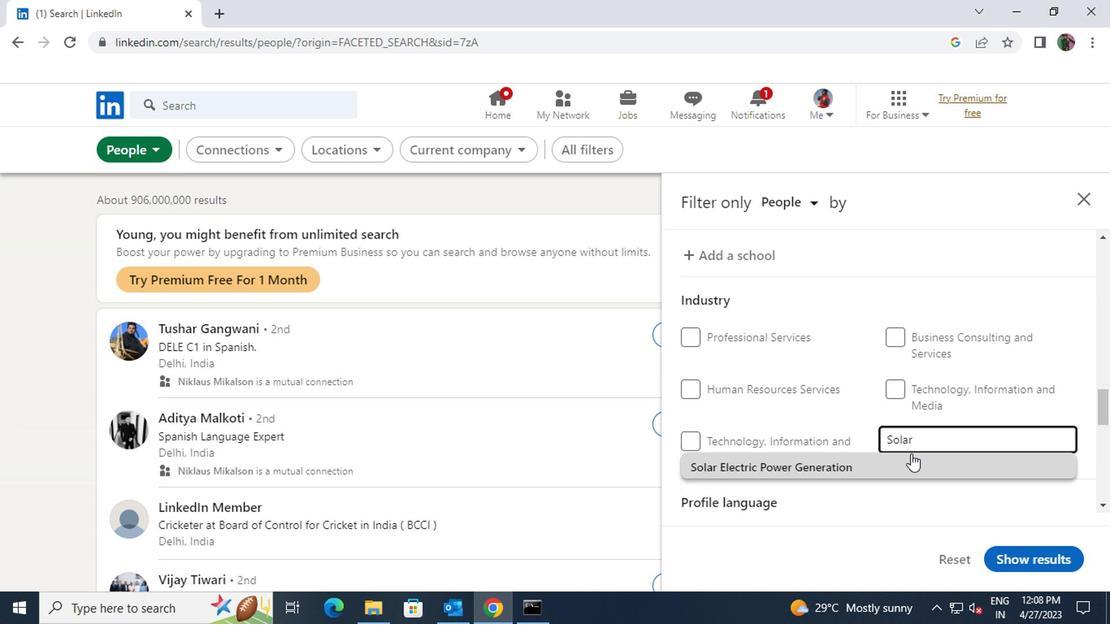 
Action: Mouse scrolled (907, 452) with delta (0, 0)
Screenshot: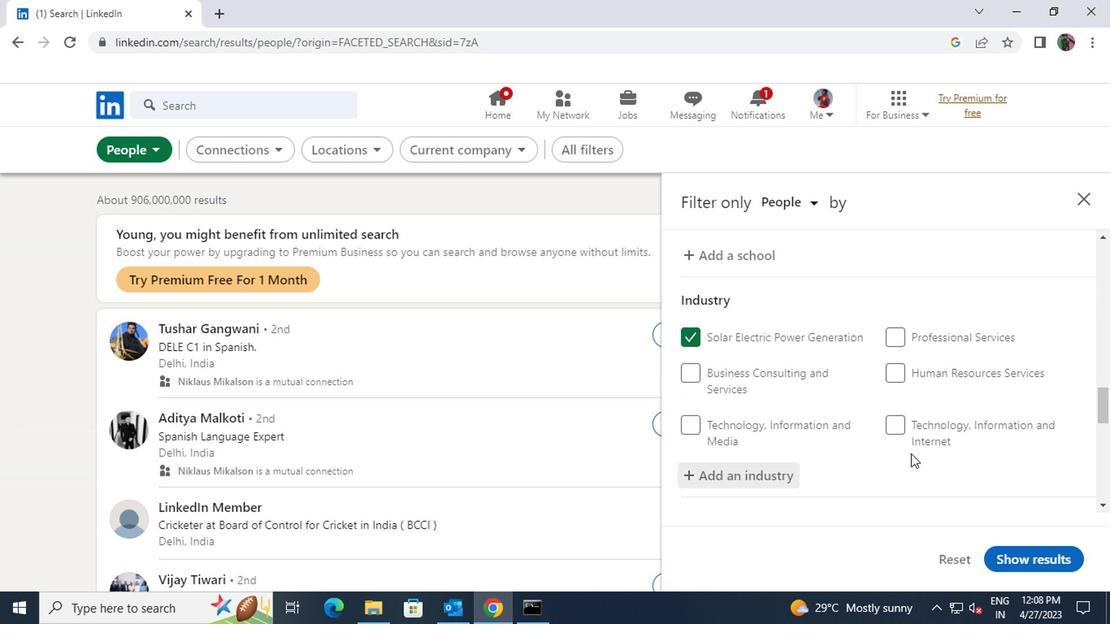 
Action: Mouse scrolled (907, 452) with delta (0, 0)
Screenshot: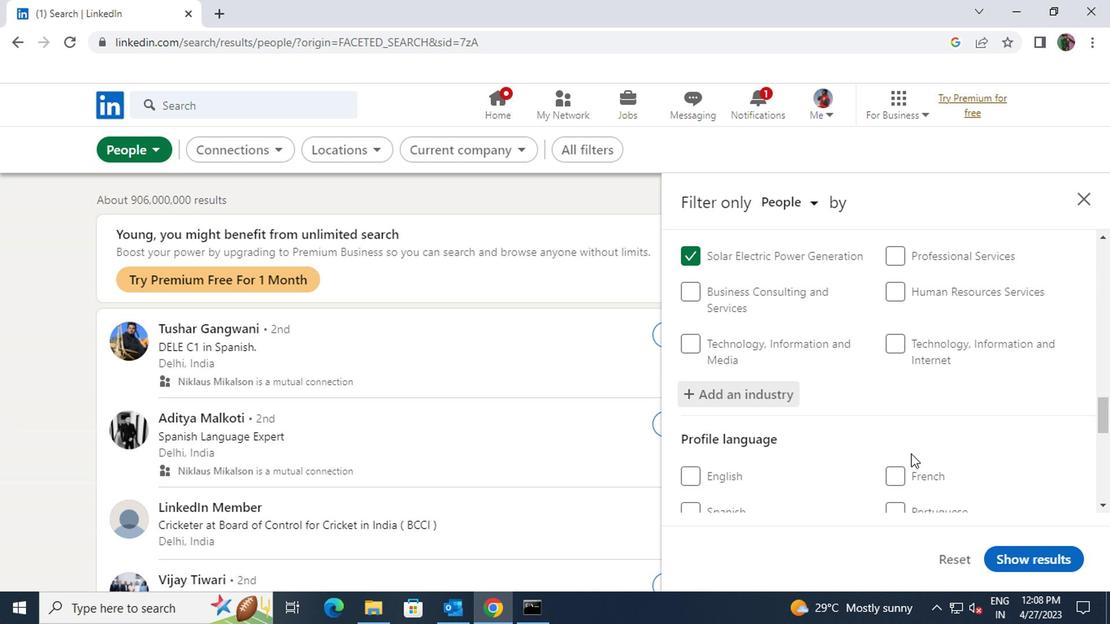 
Action: Mouse moved to (897, 430)
Screenshot: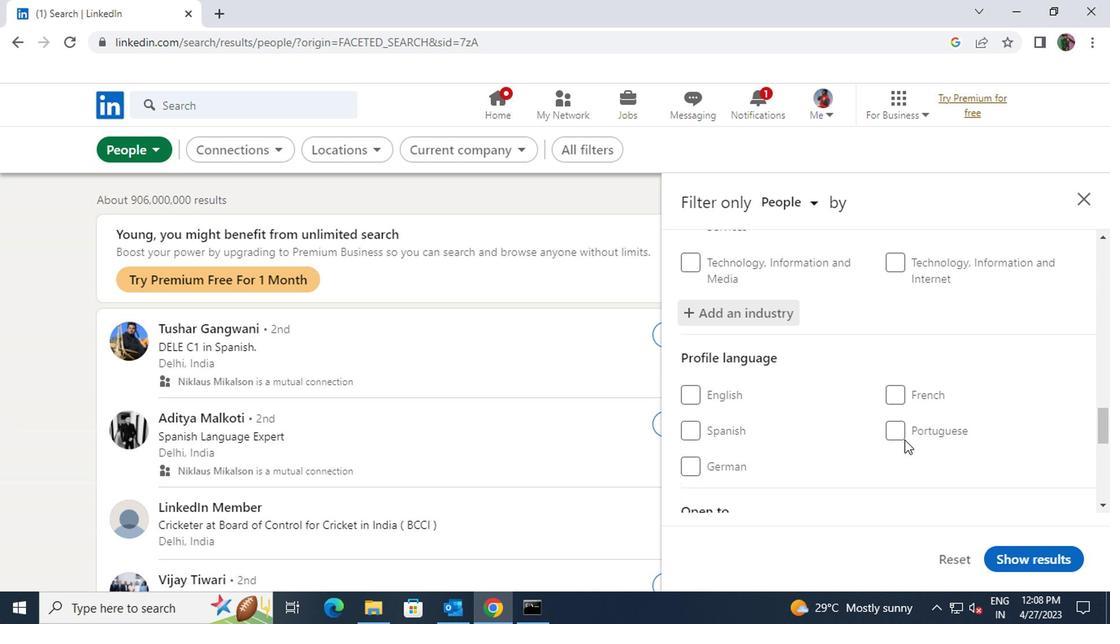 
Action: Mouse pressed left at (897, 430)
Screenshot: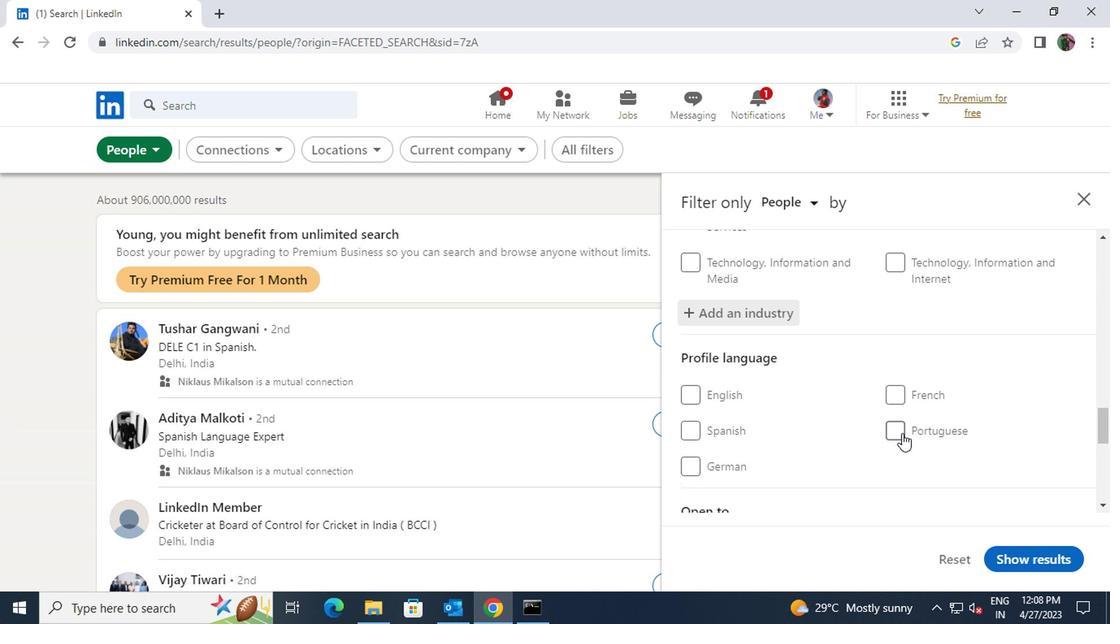
Action: Mouse moved to (885, 449)
Screenshot: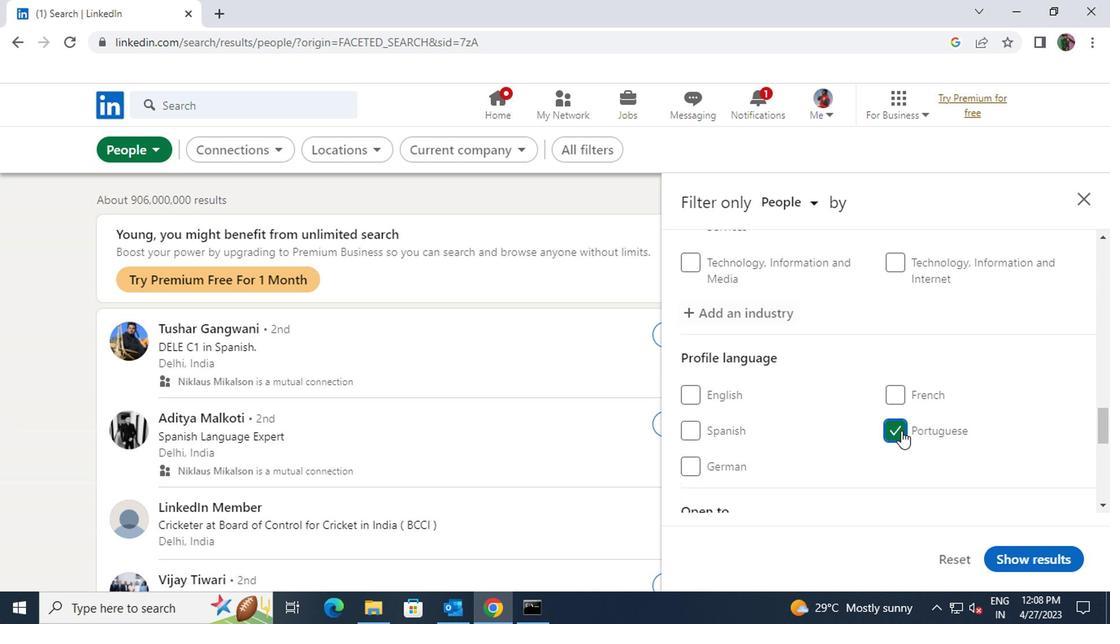 
Action: Mouse scrolled (885, 449) with delta (0, 0)
Screenshot: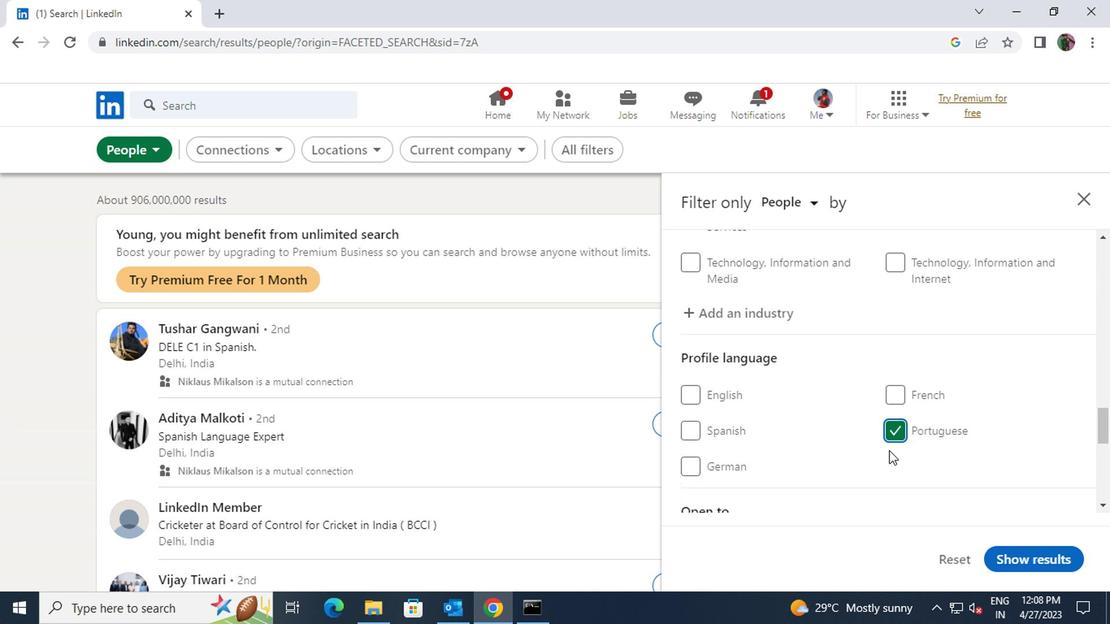 
Action: Mouse scrolled (885, 449) with delta (0, 0)
Screenshot: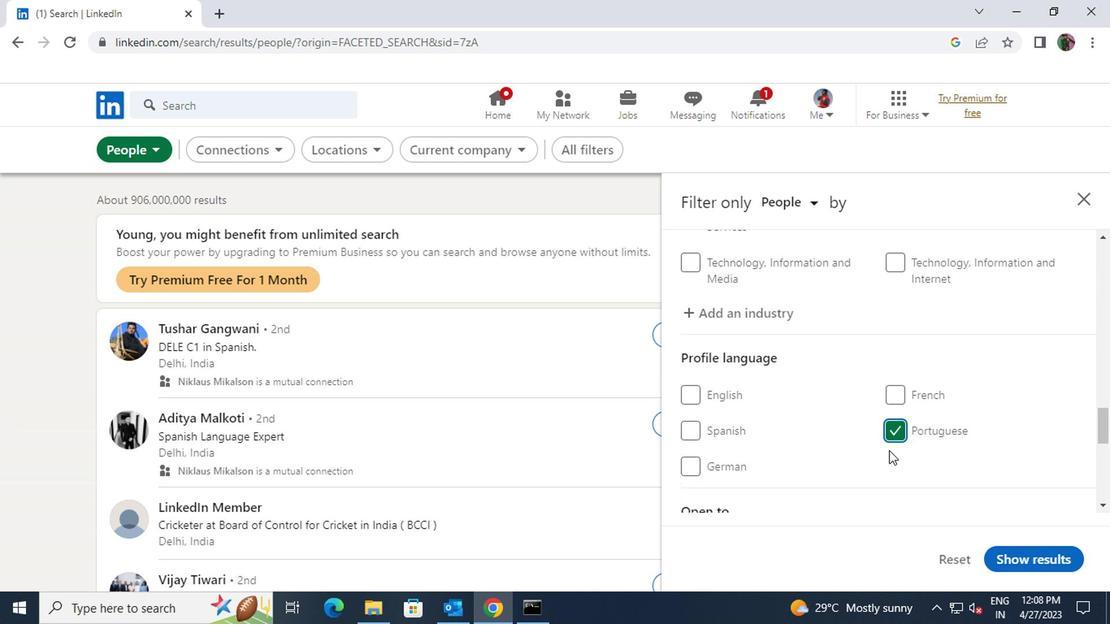 
Action: Mouse scrolled (885, 449) with delta (0, 0)
Screenshot: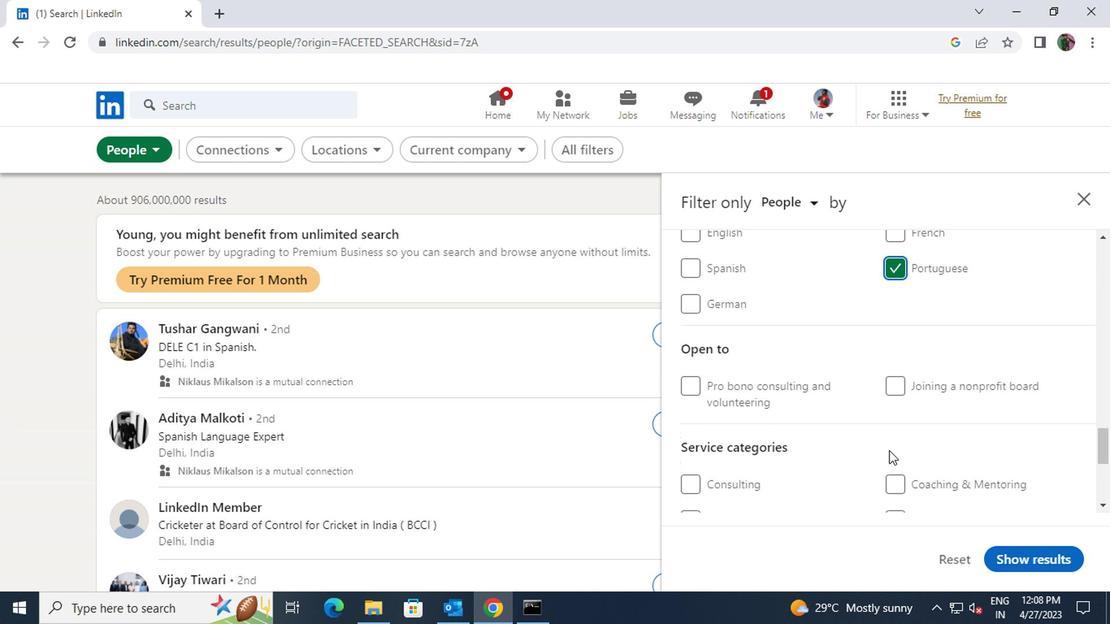 
Action: Mouse scrolled (885, 449) with delta (0, 0)
Screenshot: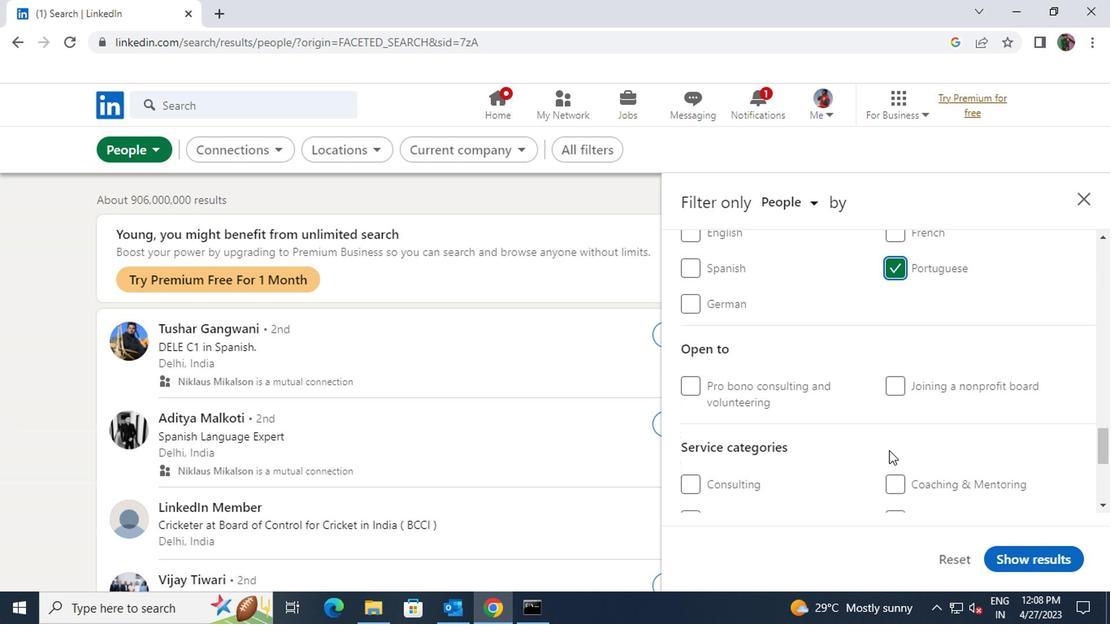 
Action: Mouse moved to (920, 396)
Screenshot: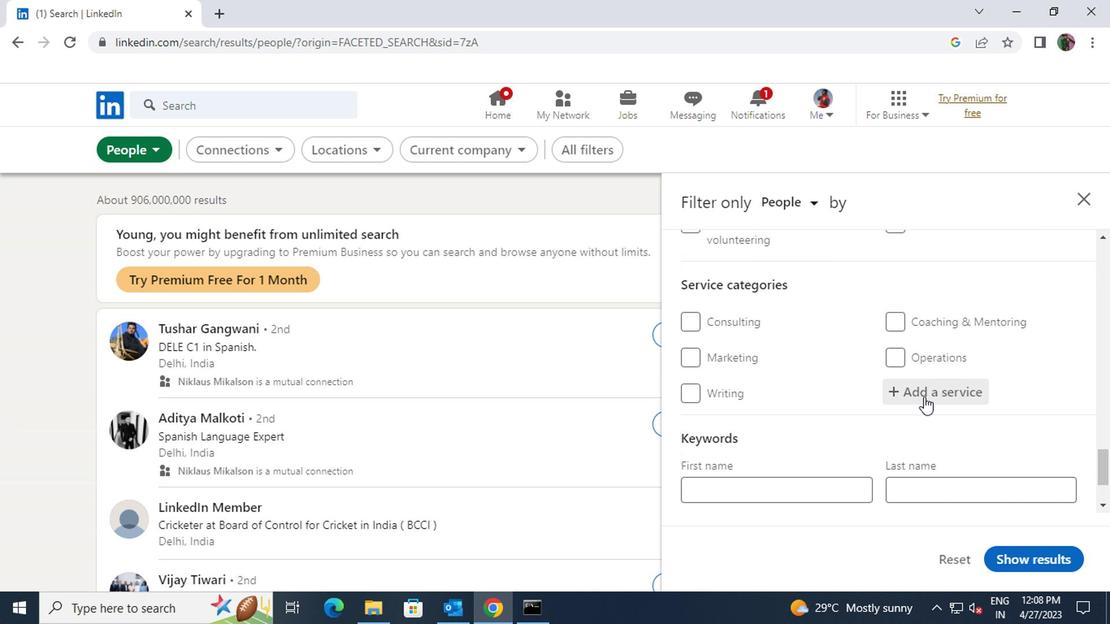 
Action: Mouse pressed left at (920, 396)
Screenshot: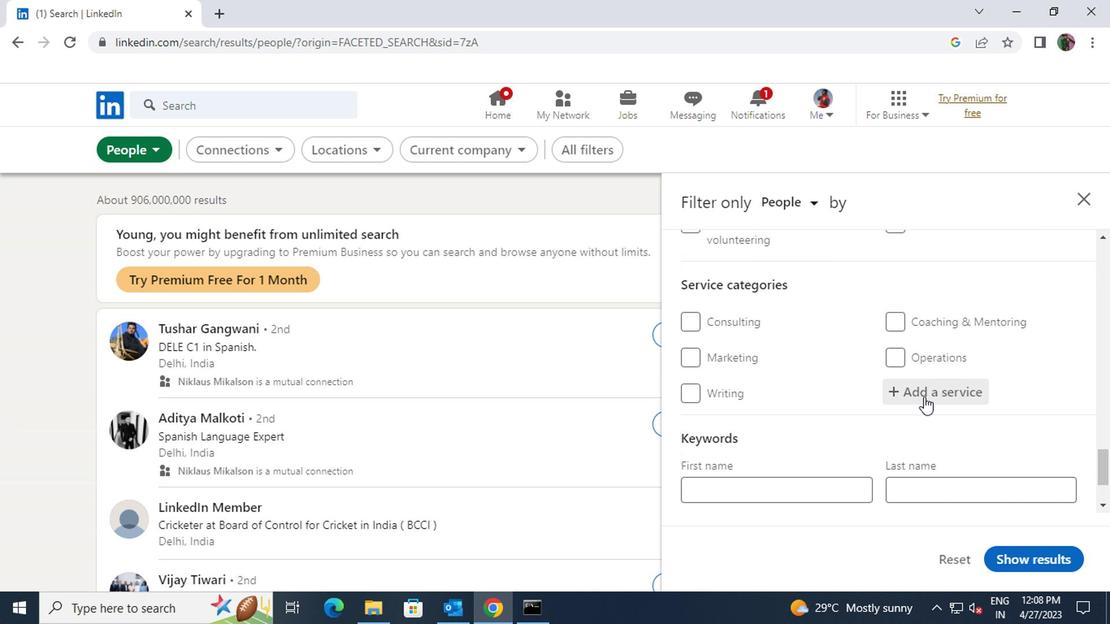 
Action: Key pressed <Key.shift>PROPER
Screenshot: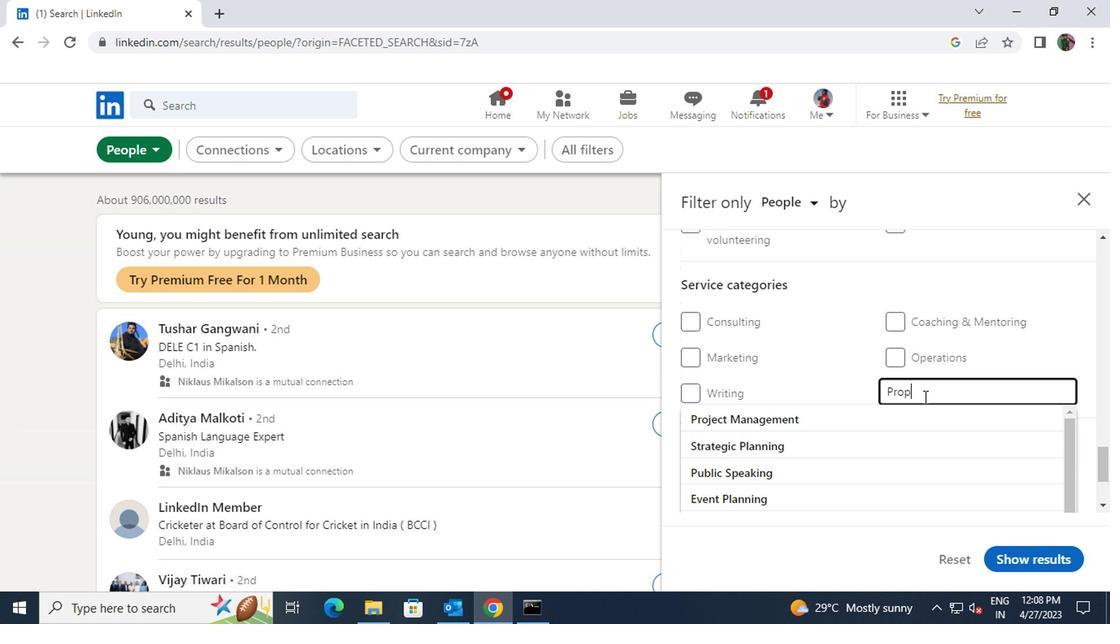 
Action: Mouse moved to (877, 417)
Screenshot: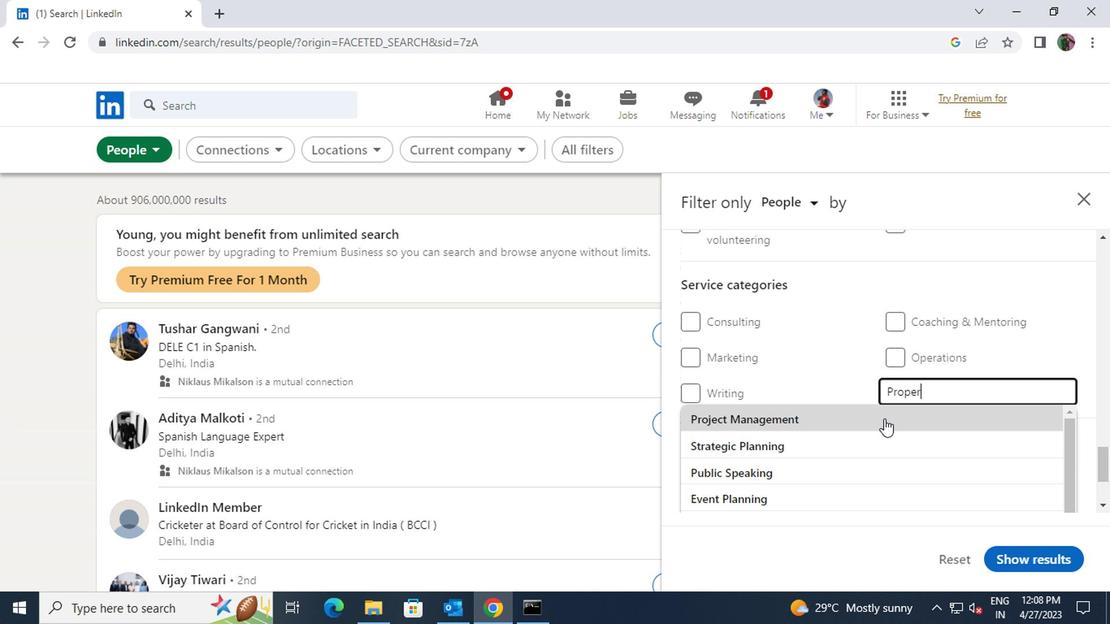 
Action: Mouse pressed left at (877, 417)
Screenshot: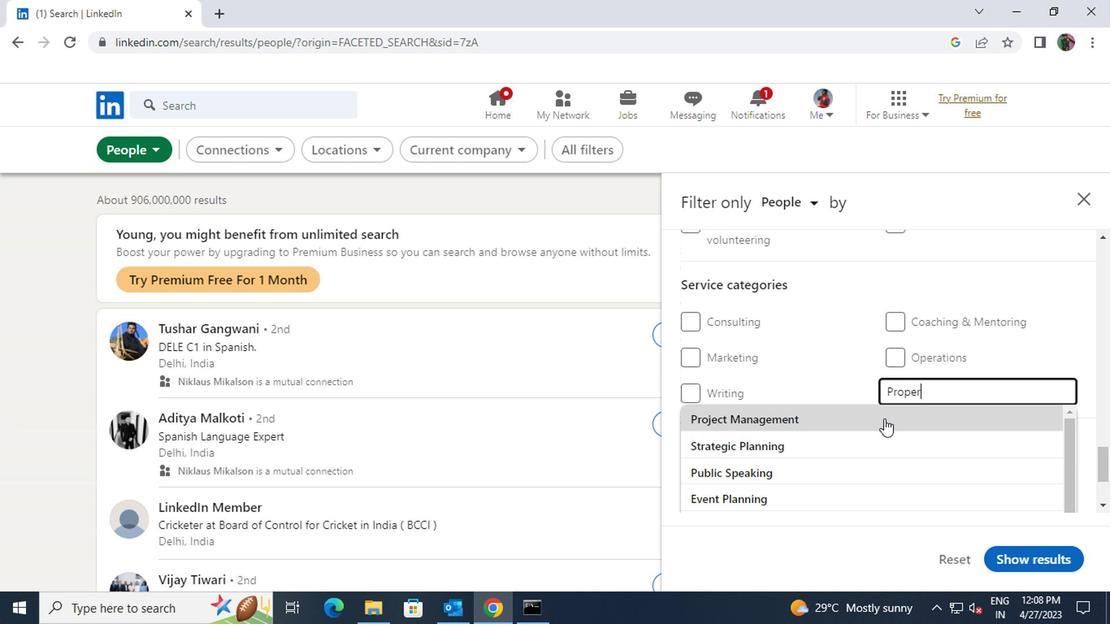 
Action: Mouse moved to (876, 417)
Screenshot: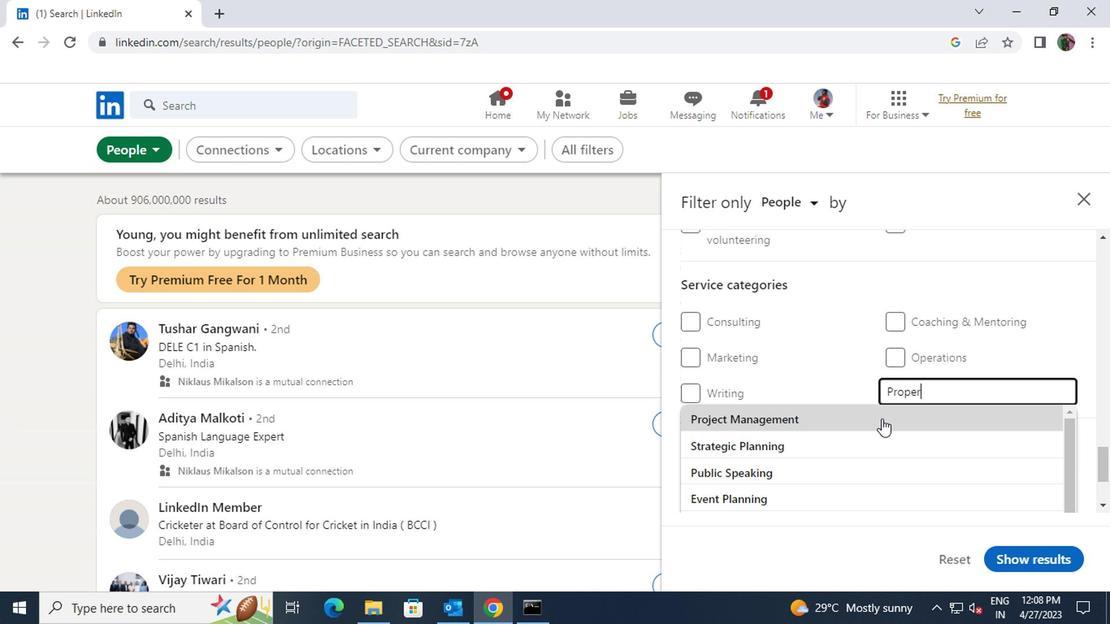 
Action: Mouse scrolled (876, 416) with delta (0, 0)
Screenshot: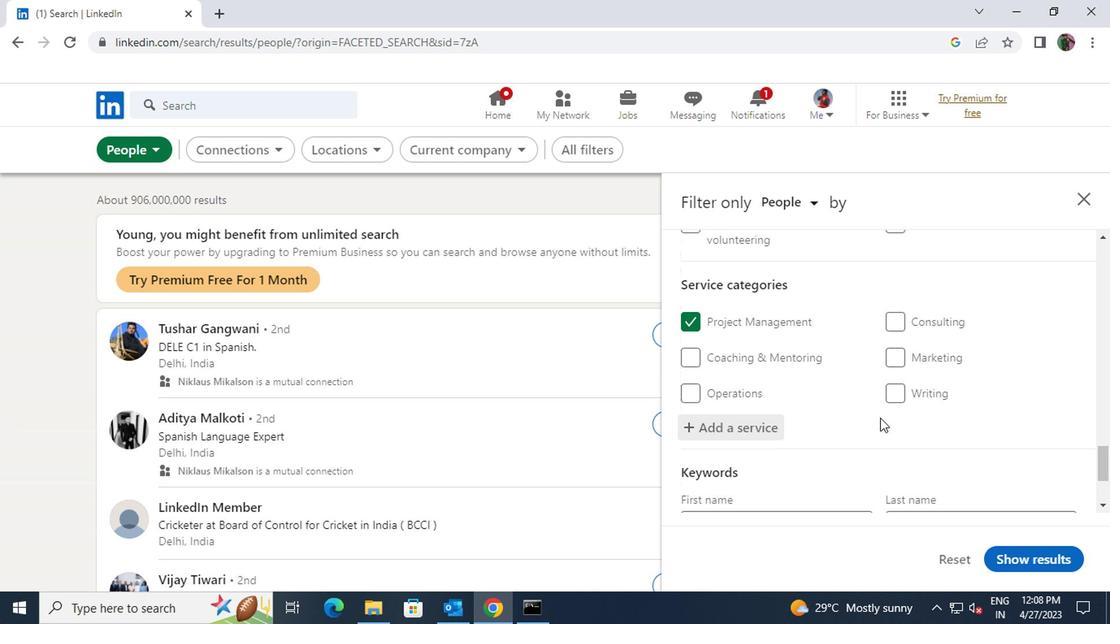 
Action: Mouse scrolled (876, 416) with delta (0, 0)
Screenshot: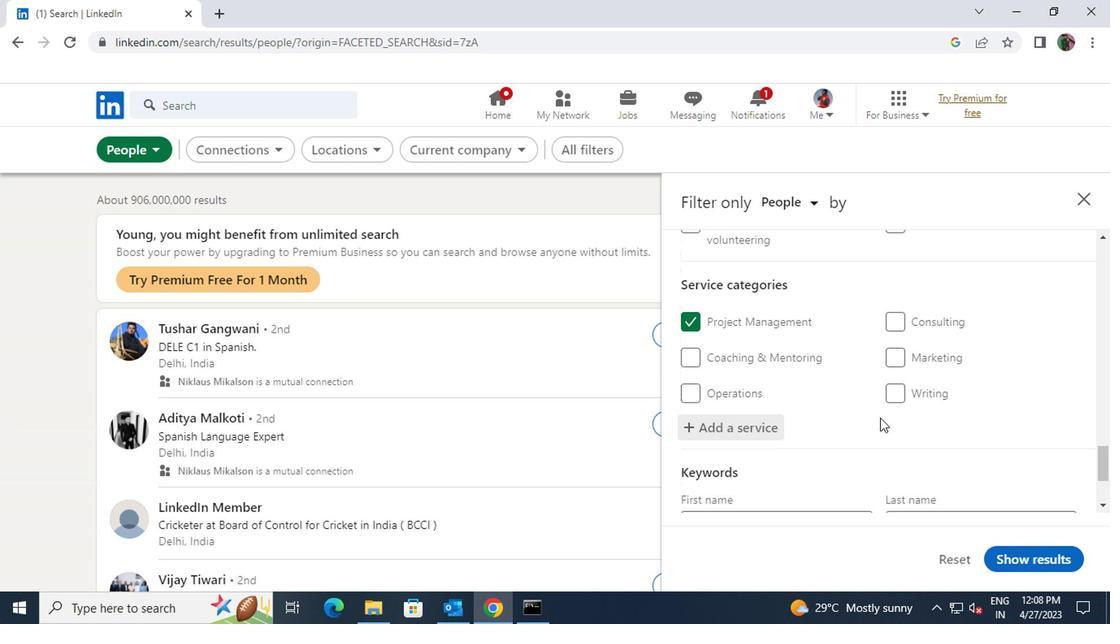 
Action: Mouse moved to (819, 430)
Screenshot: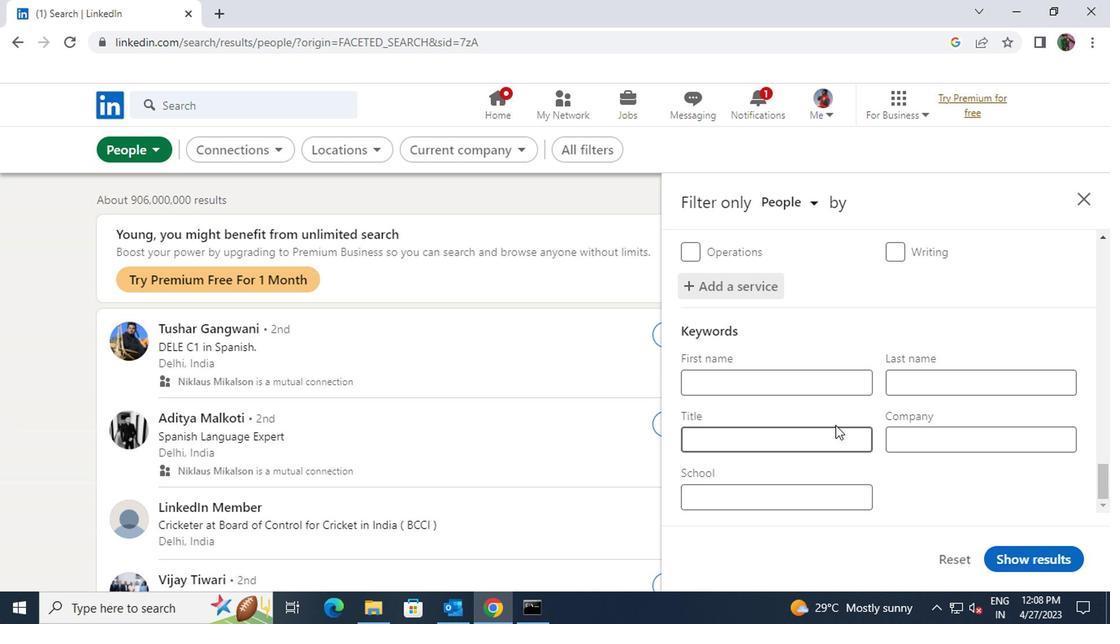 
Action: Mouse pressed left at (819, 430)
Screenshot: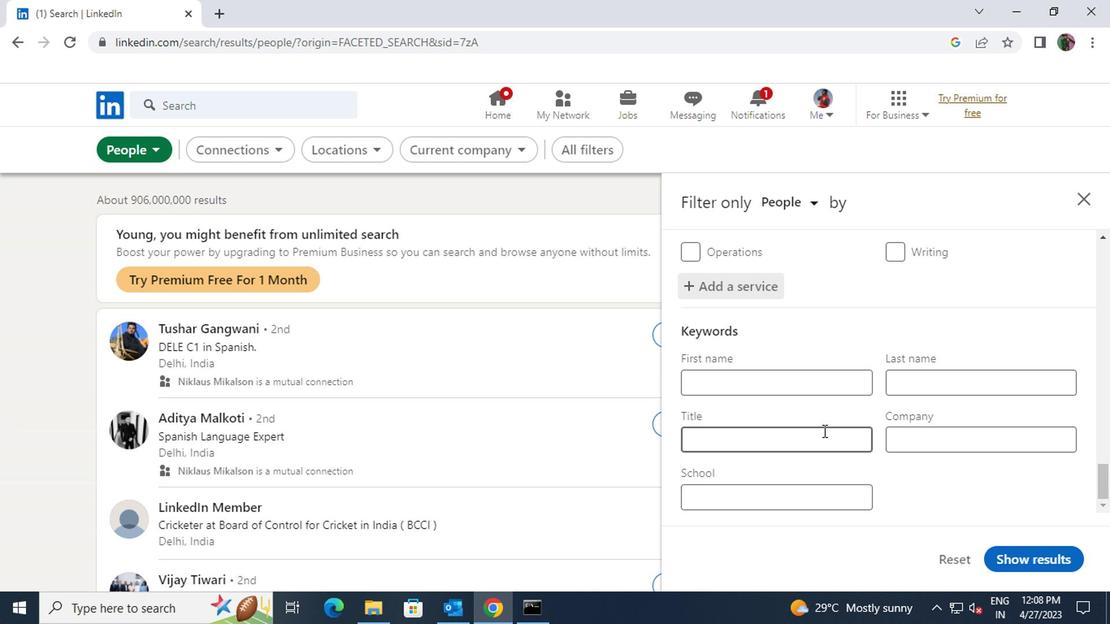 
Action: Key pressed <Key.shift>COUNSELOR
Screenshot: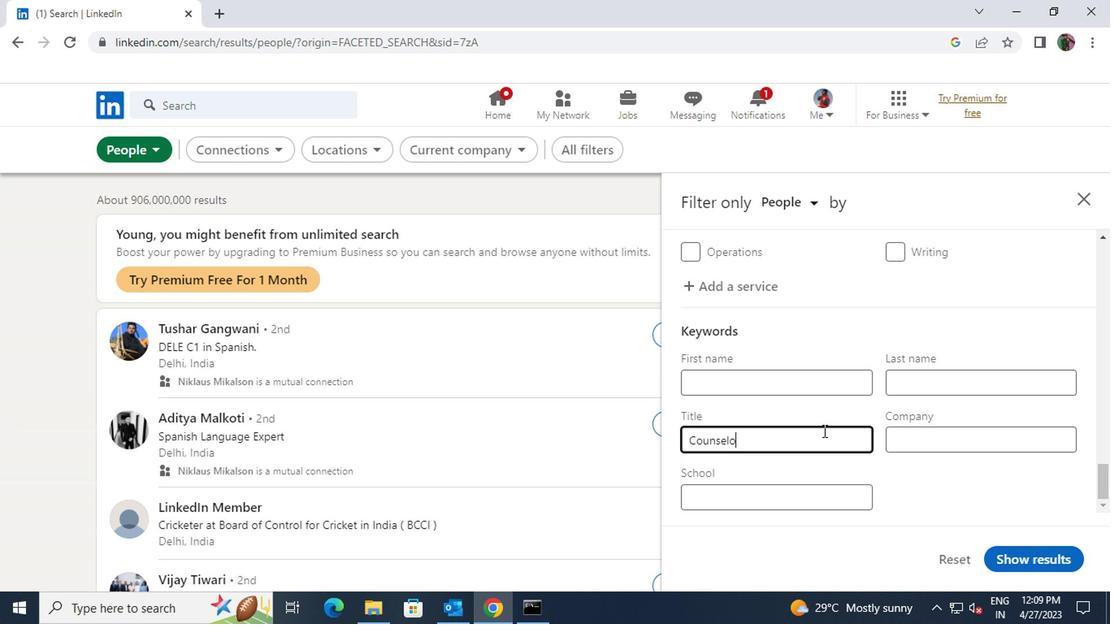 
Action: Mouse moved to (1004, 557)
Screenshot: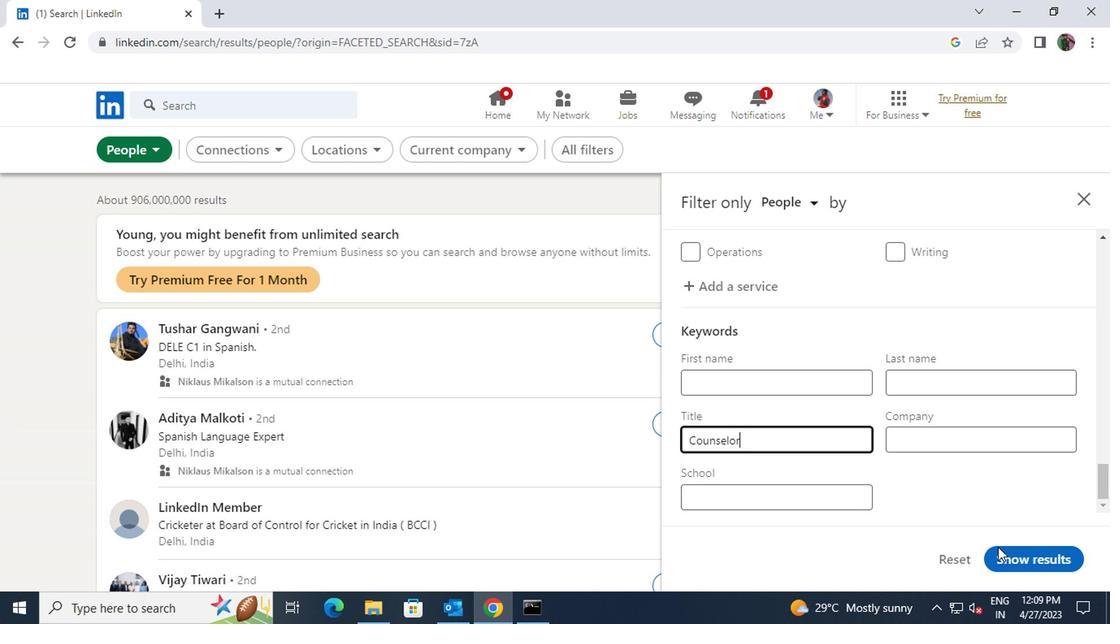 
Action: Mouse pressed left at (1004, 557)
Screenshot: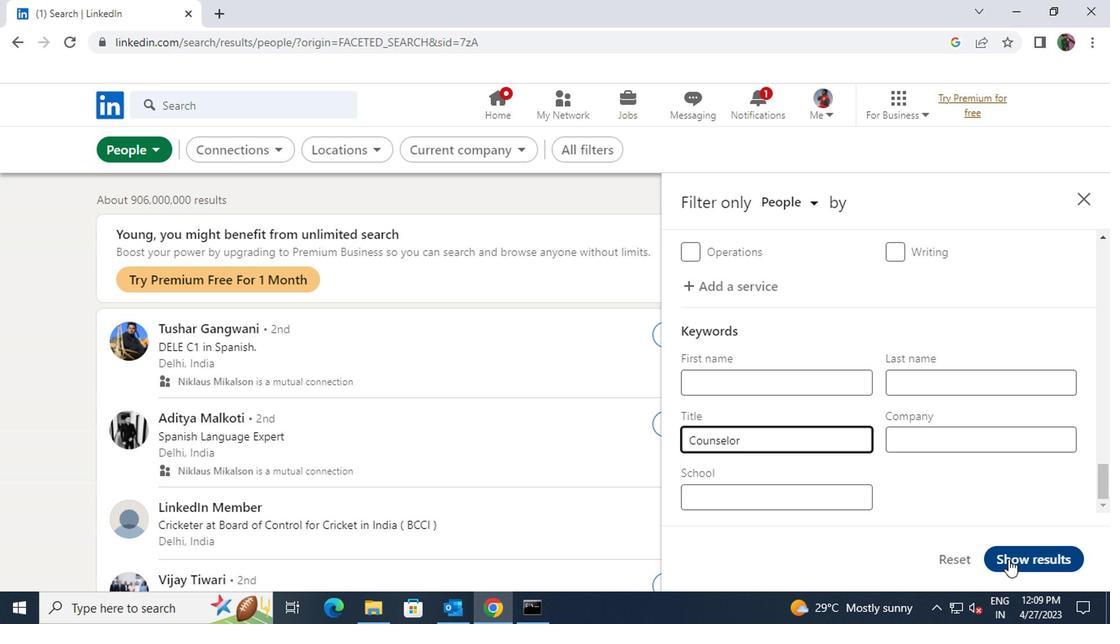 
